 Task: Look for space in Apeldoorn, Netherlands from 5th June, 2023 to 16th June, 2023 for 2 adults in price range Rs.14000 to Rs.18000. Place can be entire place with 1  bedroom having 1 bed and 1 bathroom. Property type can be house, flat, guest house, hotel. Amenities needed are: washing machine. Booking option can be shelf check-in. Required host language is English.
Action: Mouse pressed left at (406, 98)
Screenshot: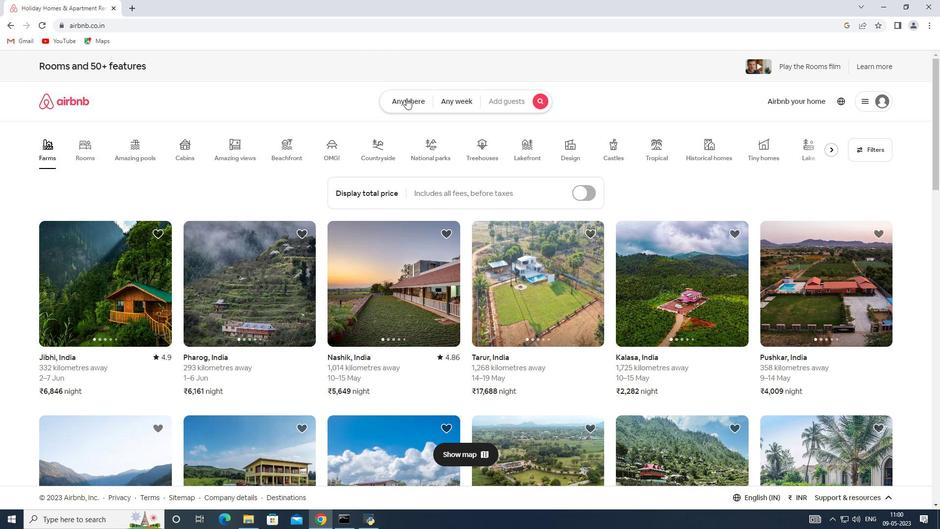 
Action: Mouse moved to (355, 143)
Screenshot: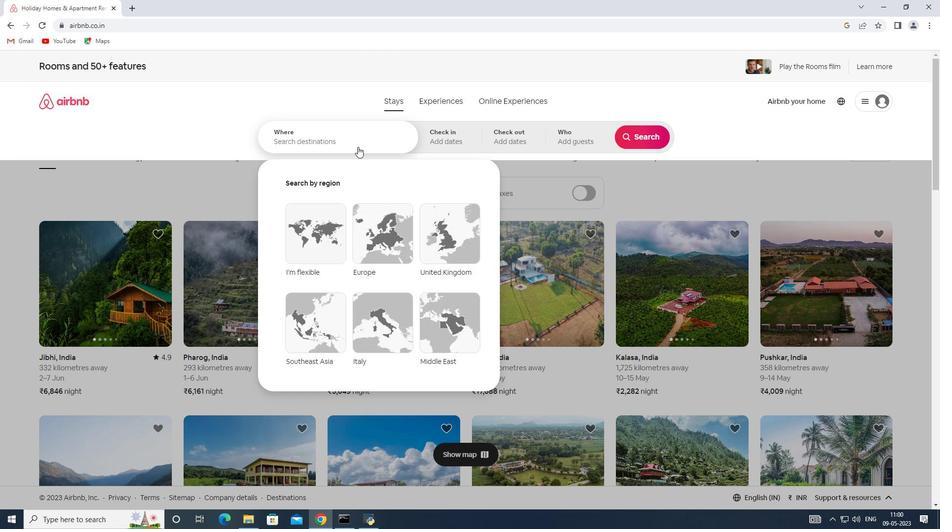 
Action: Mouse pressed left at (355, 143)
Screenshot: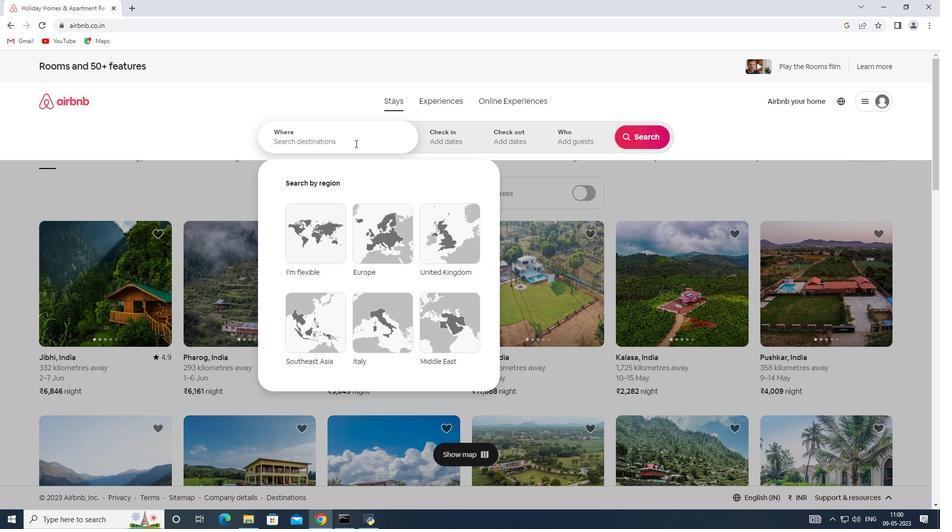 
Action: Key pressed <Key.shift>Apeldoorn,<Key.shift>Netherlands
Screenshot: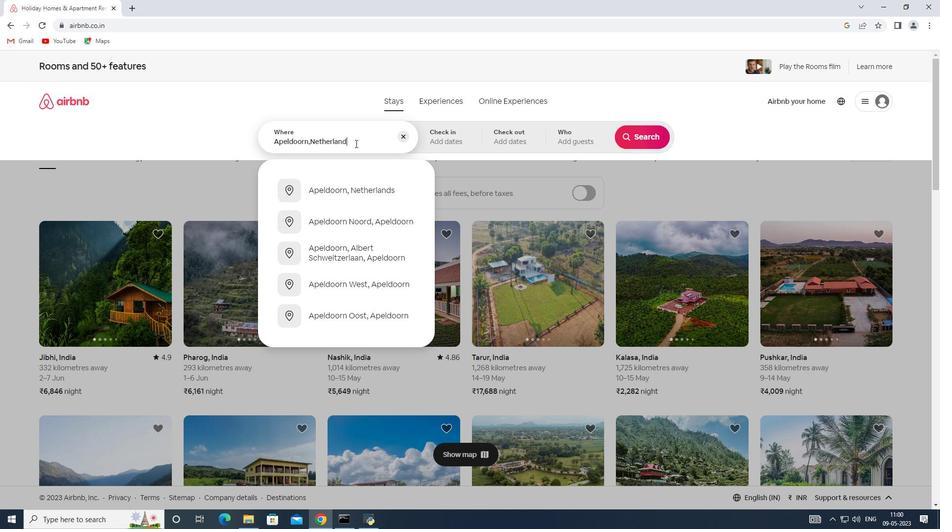 
Action: Mouse moved to (439, 131)
Screenshot: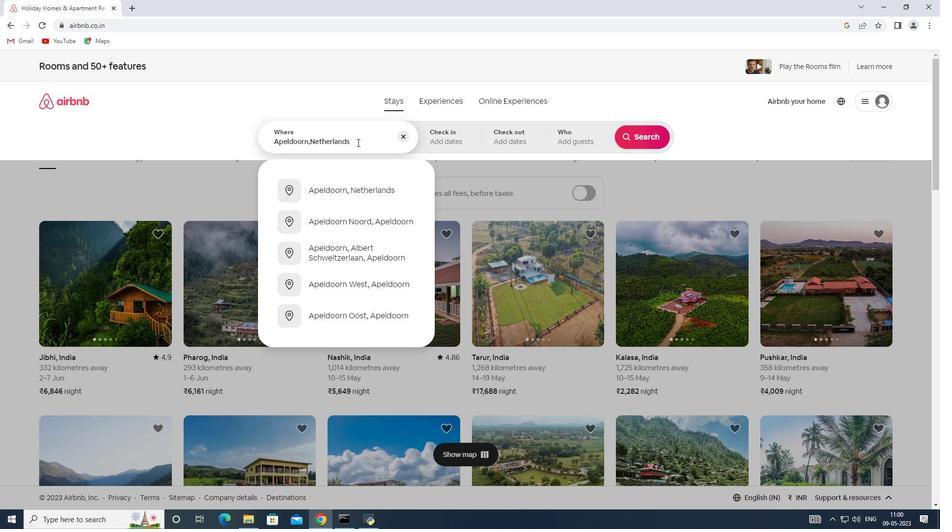 
Action: Mouse pressed left at (439, 131)
Screenshot: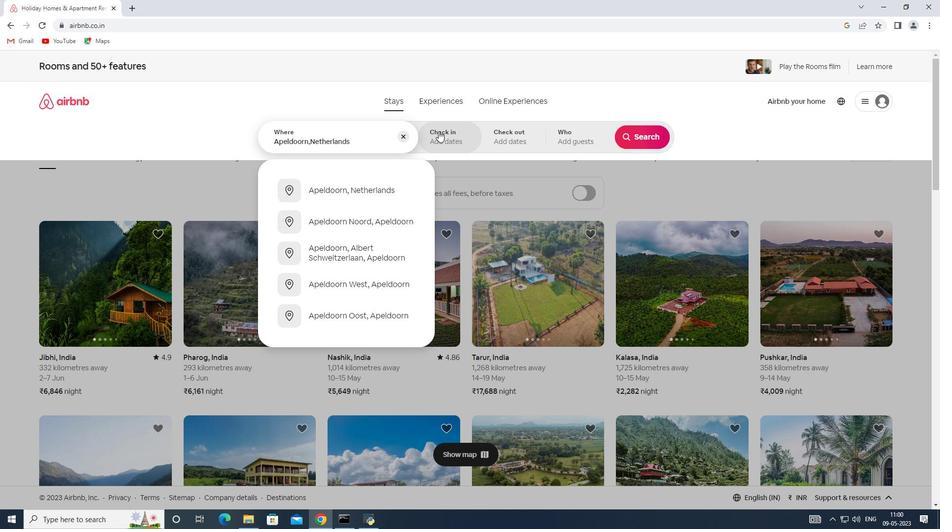 
Action: Mouse moved to (509, 282)
Screenshot: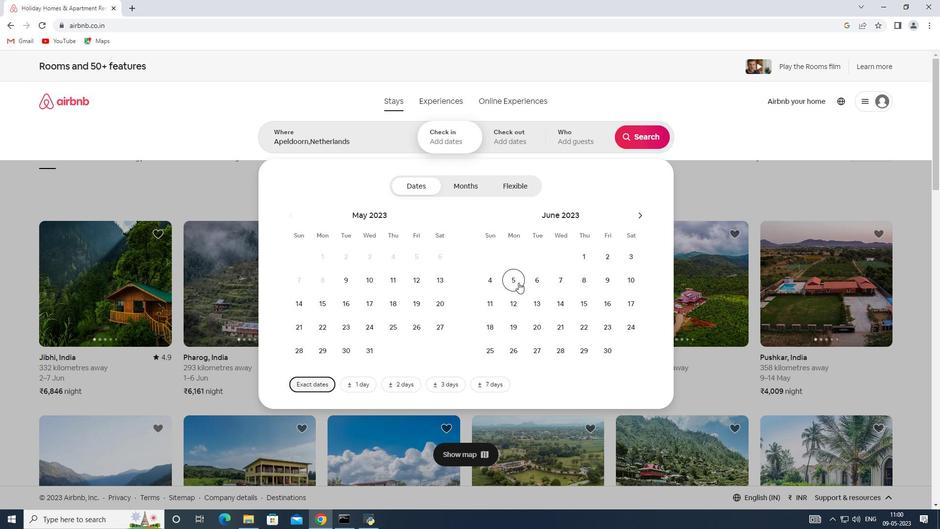 
Action: Mouse pressed left at (509, 282)
Screenshot: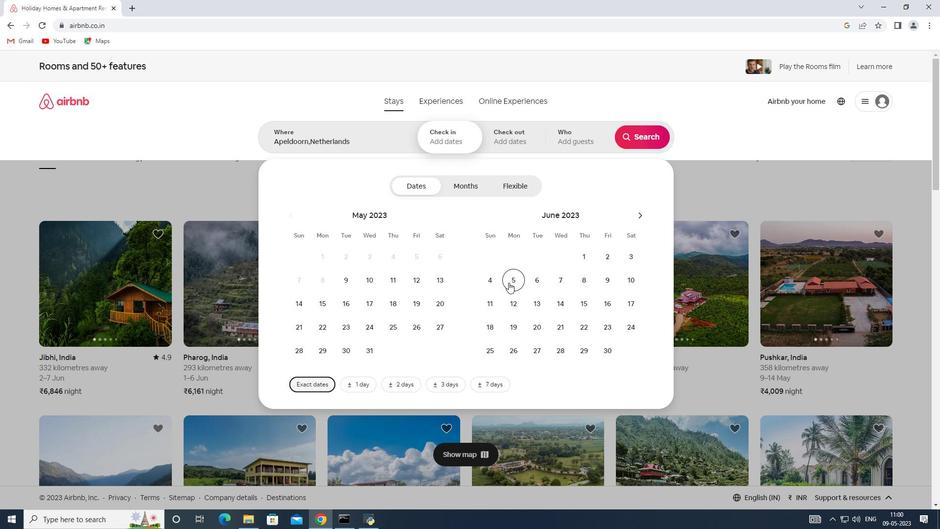 
Action: Mouse moved to (607, 301)
Screenshot: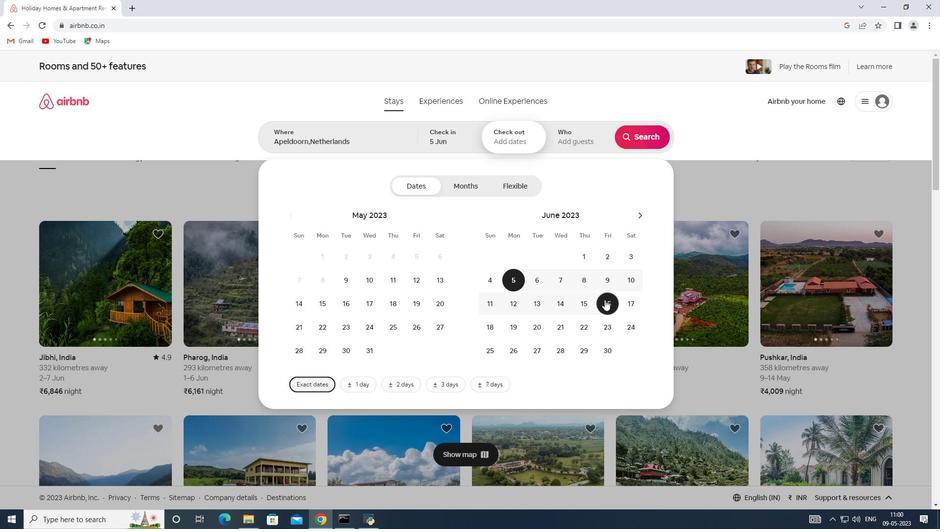 
Action: Mouse pressed left at (607, 301)
Screenshot: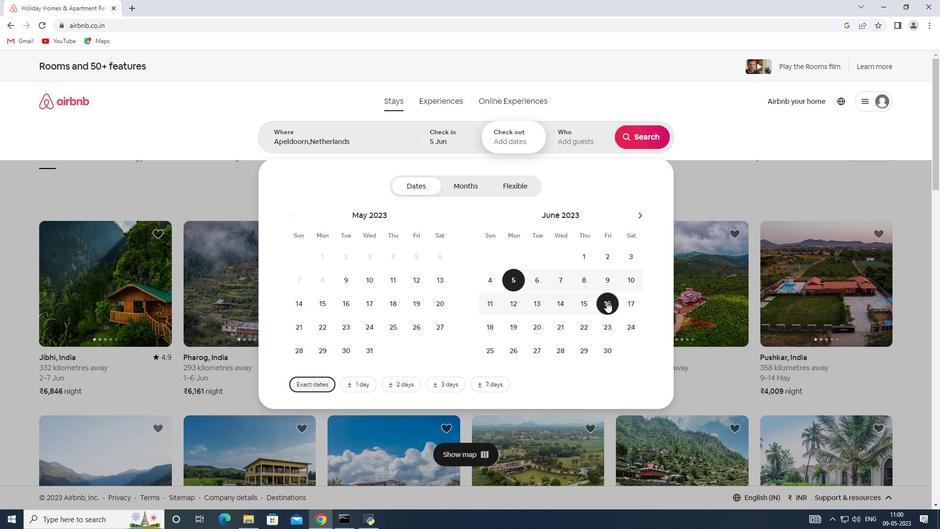
Action: Mouse moved to (586, 140)
Screenshot: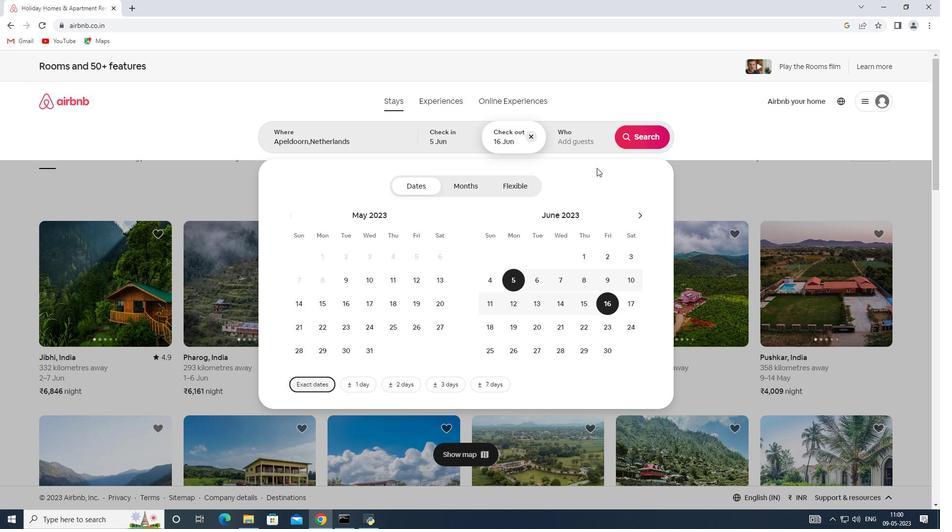 
Action: Mouse pressed left at (586, 140)
Screenshot: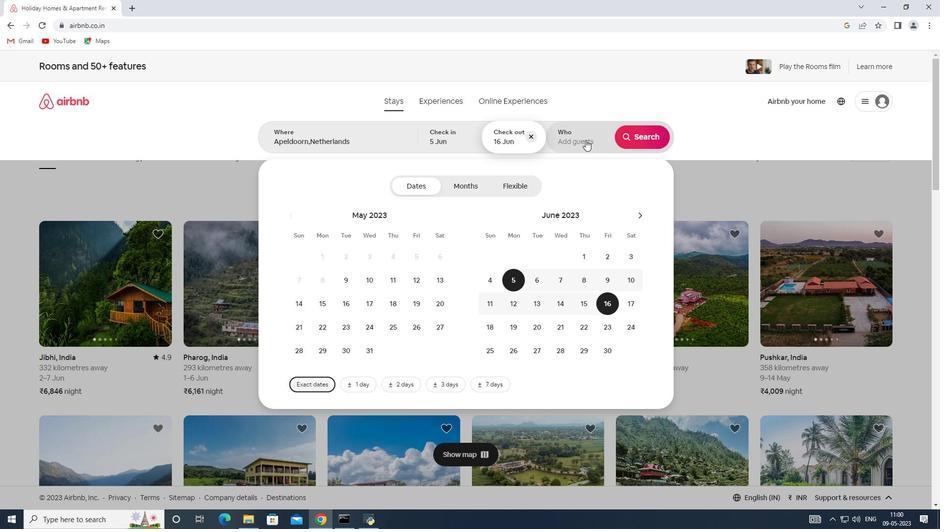 
Action: Mouse moved to (647, 185)
Screenshot: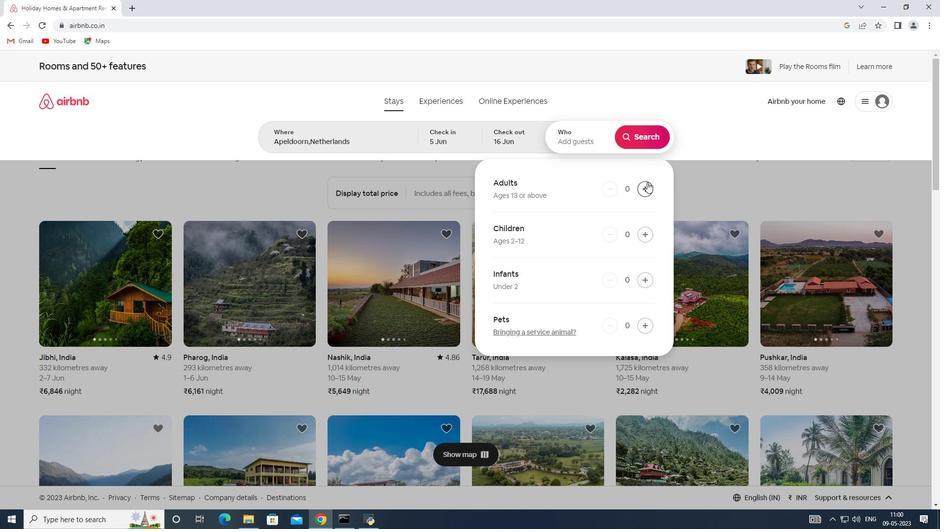 
Action: Mouse pressed left at (647, 185)
Screenshot: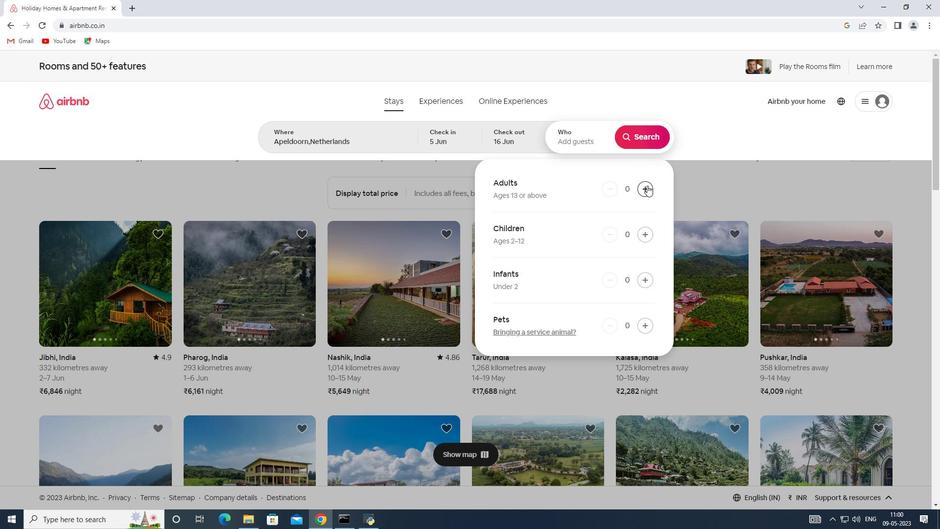
Action: Mouse pressed left at (647, 185)
Screenshot: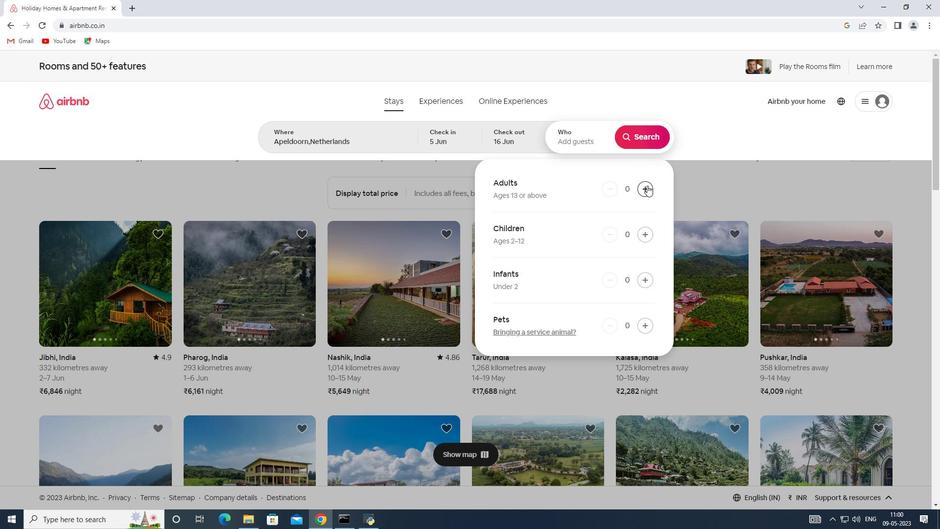 
Action: Mouse moved to (638, 137)
Screenshot: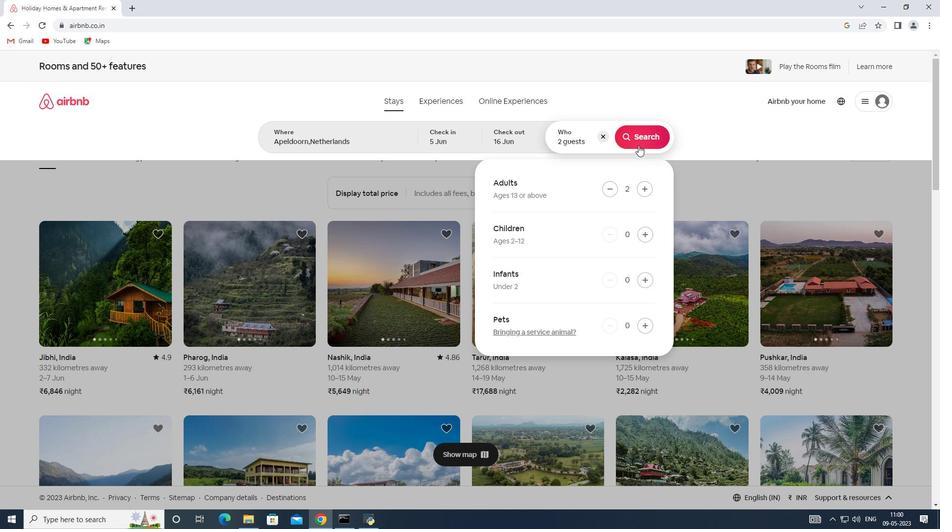 
Action: Mouse pressed left at (638, 137)
Screenshot: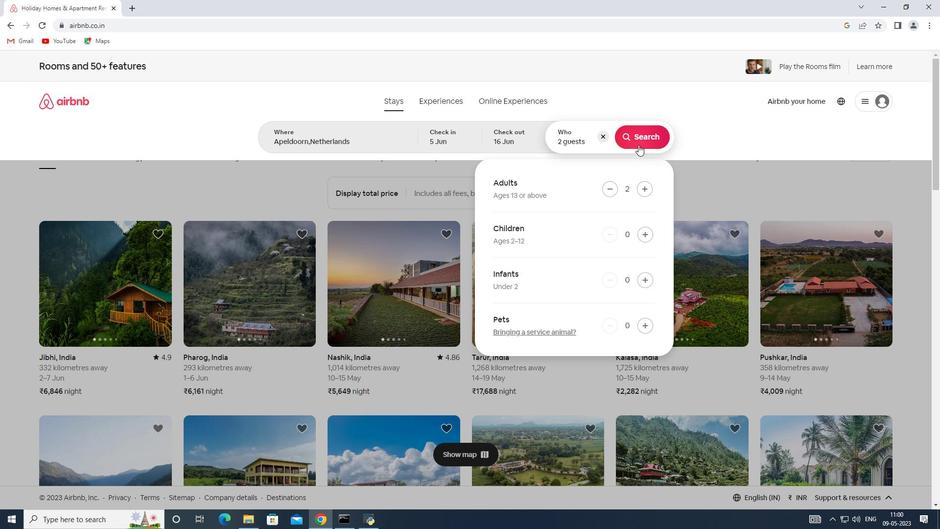 
Action: Mouse moved to (887, 111)
Screenshot: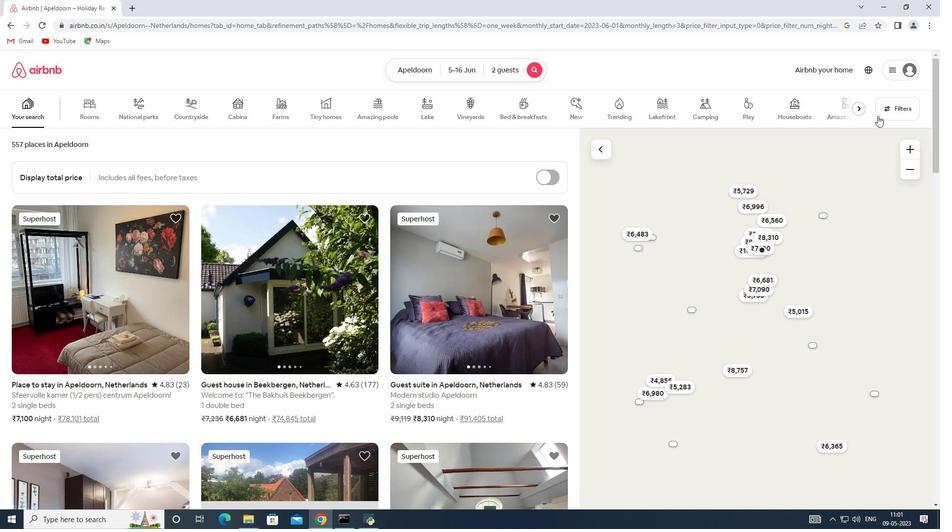 
Action: Mouse pressed left at (887, 111)
Screenshot: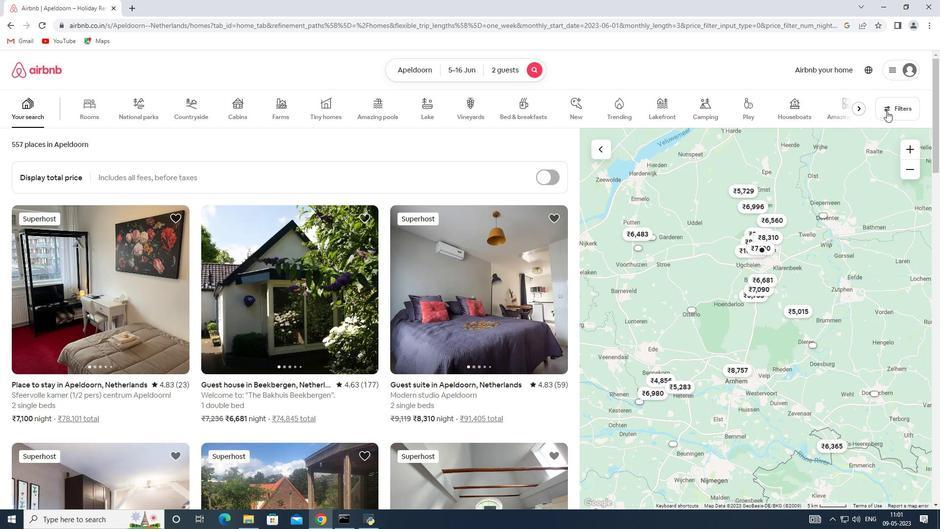 
Action: Mouse moved to (335, 352)
Screenshot: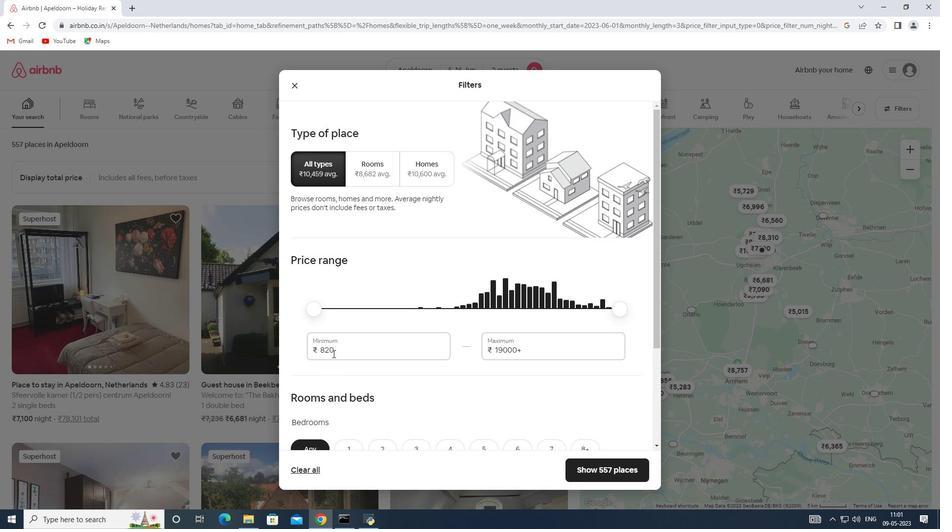 
Action: Mouse pressed left at (335, 352)
Screenshot: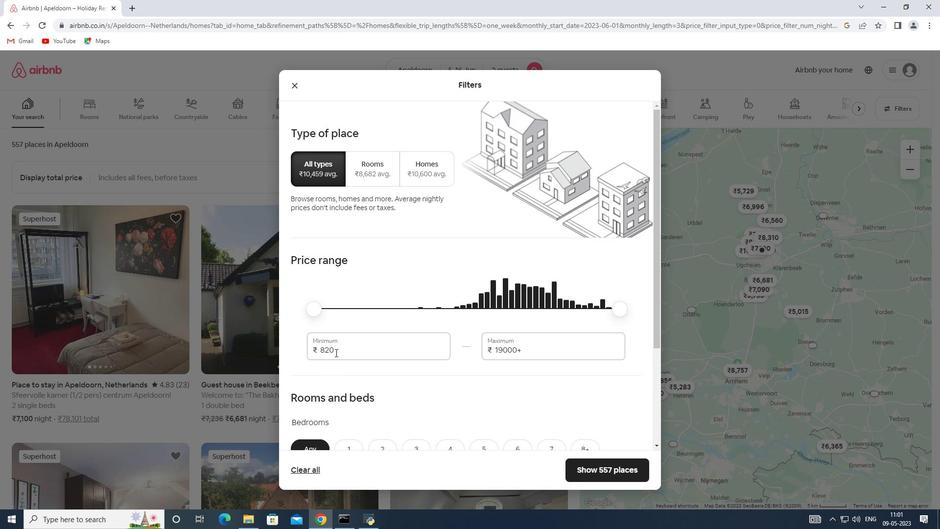 
Action: Mouse moved to (319, 350)
Screenshot: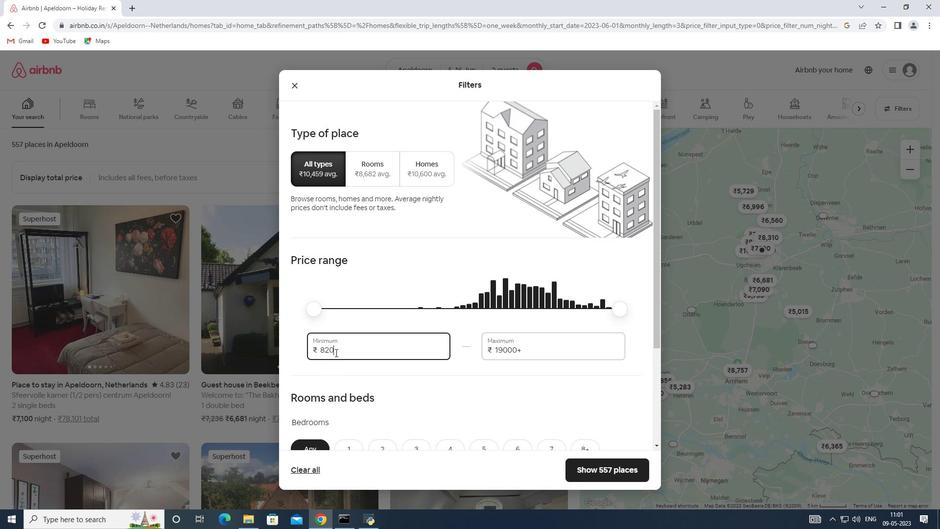 
Action: Key pressed 149<Key.backspace>000
Screenshot: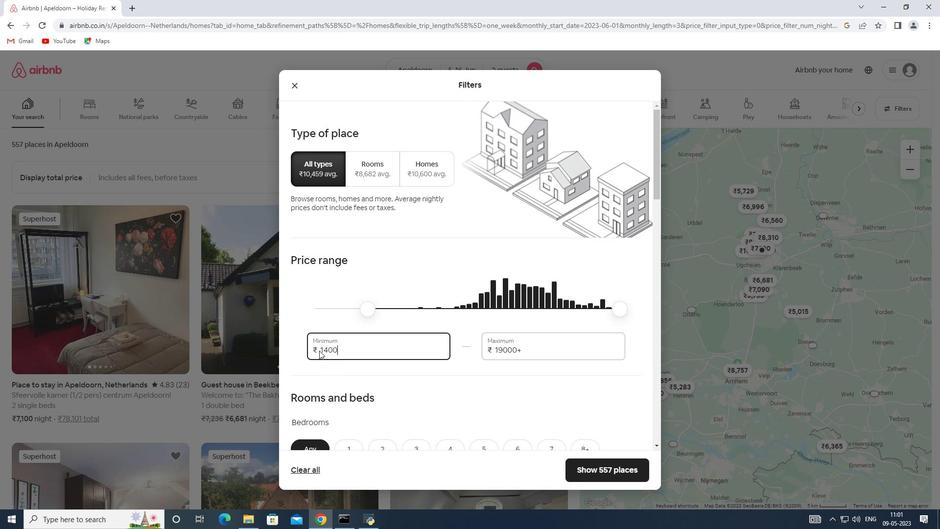 
Action: Mouse moved to (525, 351)
Screenshot: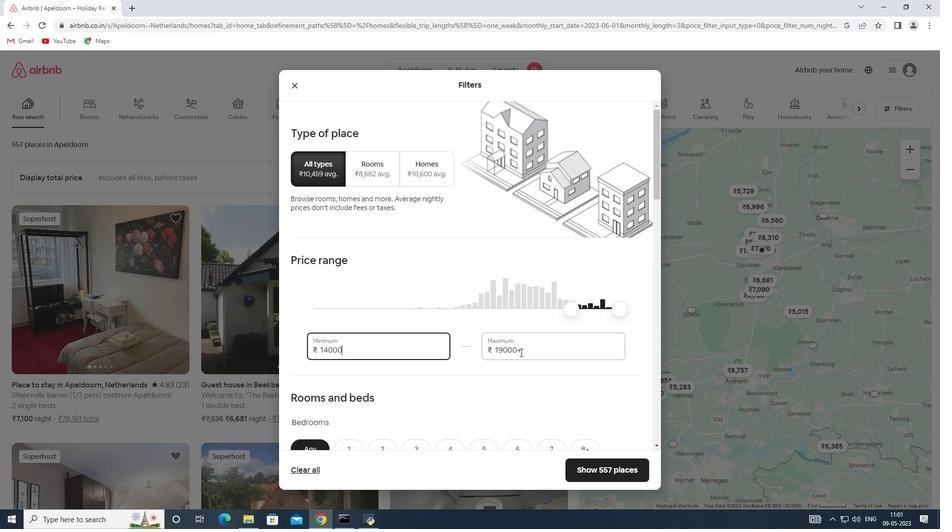 
Action: Mouse pressed left at (525, 351)
Screenshot: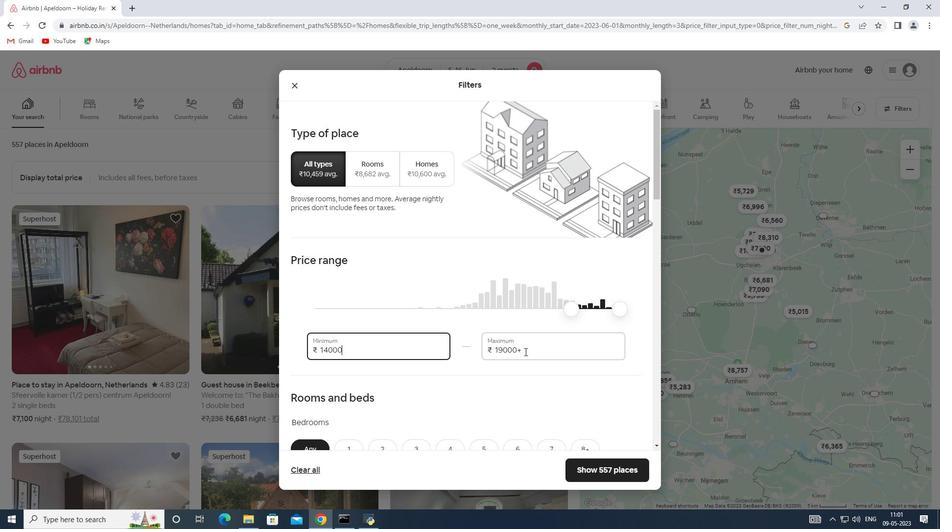 
Action: Mouse moved to (468, 351)
Screenshot: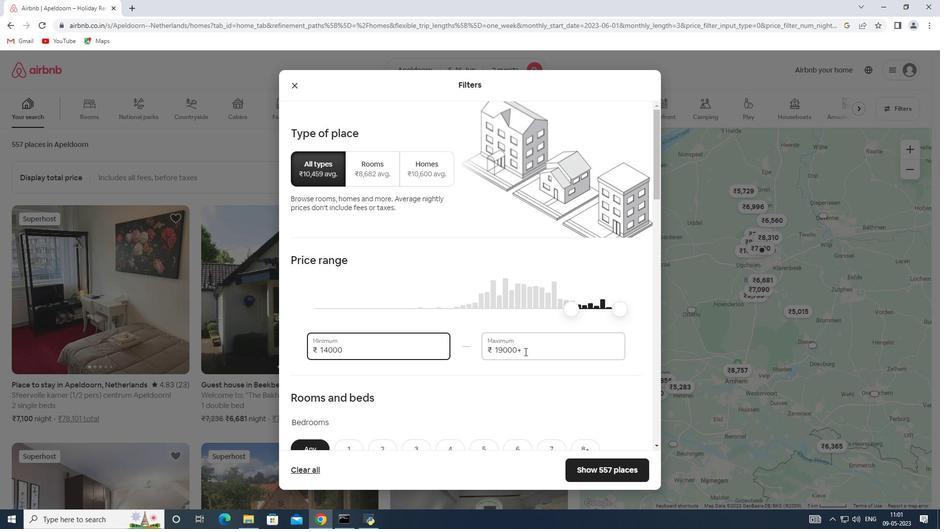 
Action: Key pressed 18000
Screenshot: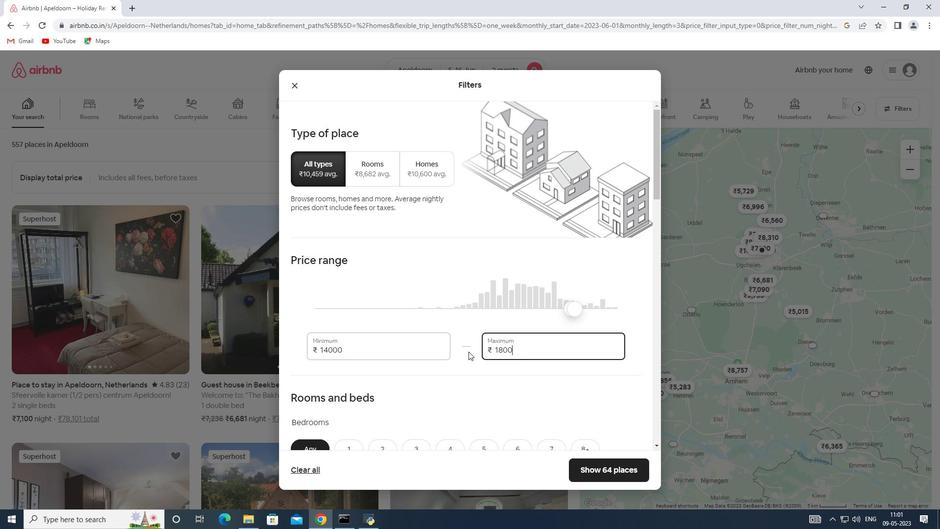 
Action: Mouse scrolled (468, 351) with delta (0, 0)
Screenshot: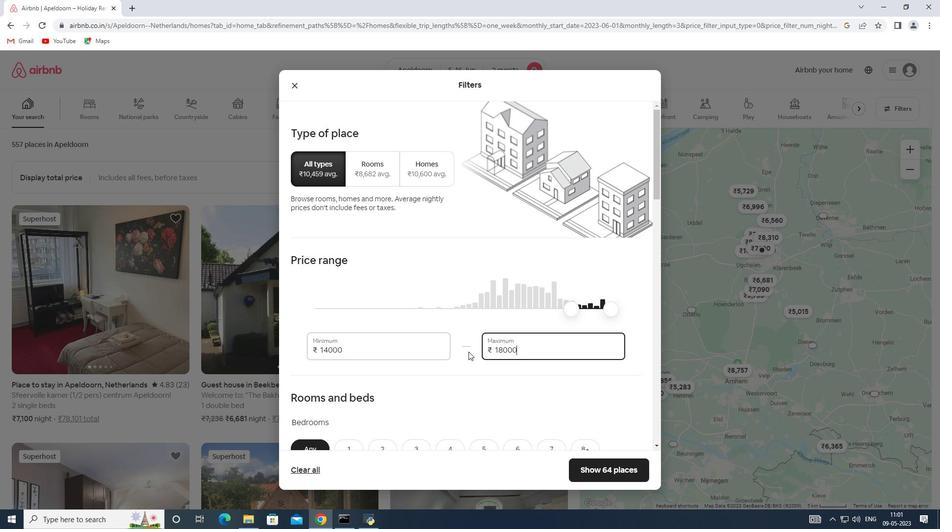 
Action: Mouse scrolled (468, 351) with delta (0, 0)
Screenshot: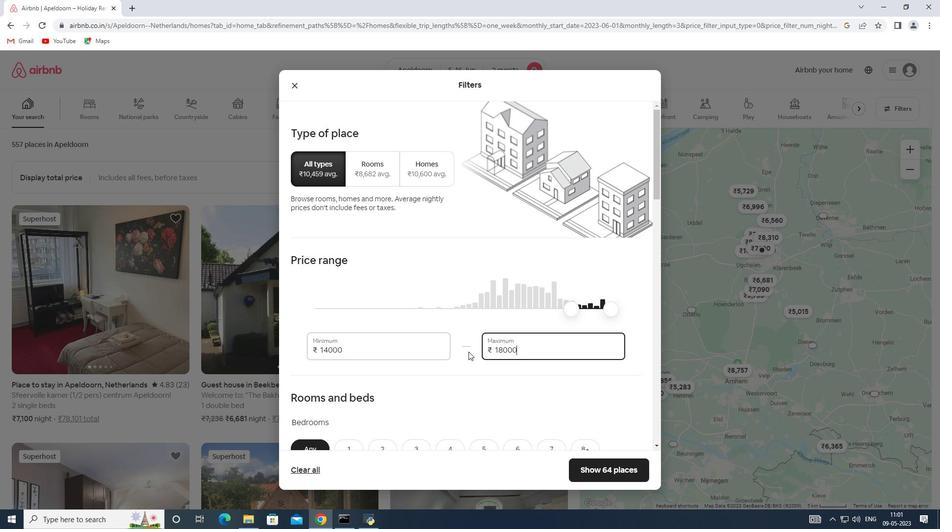 
Action: Mouse scrolled (468, 351) with delta (0, 0)
Screenshot: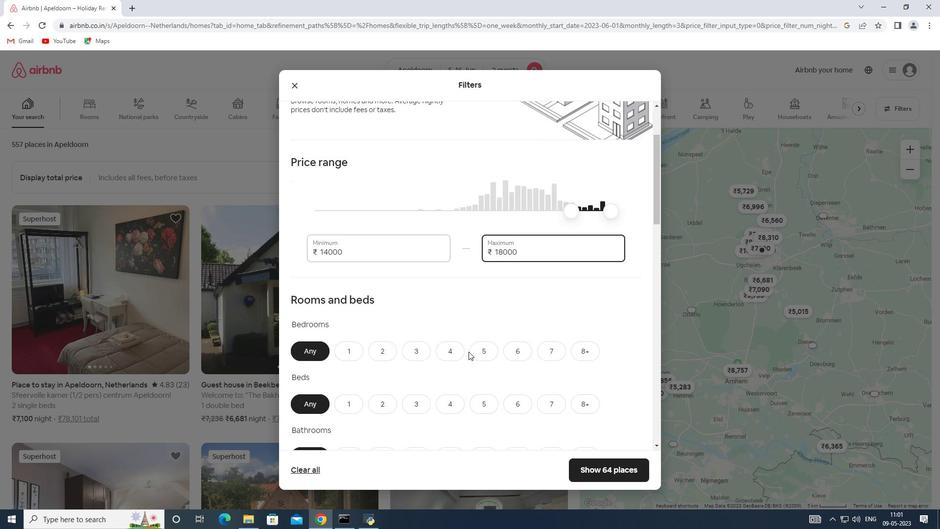 
Action: Mouse scrolled (468, 351) with delta (0, 0)
Screenshot: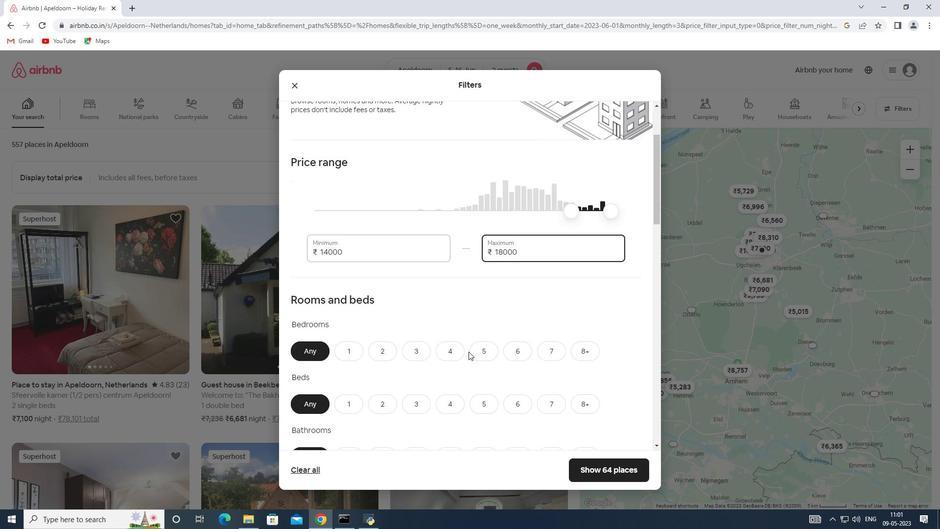 
Action: Mouse moved to (343, 244)
Screenshot: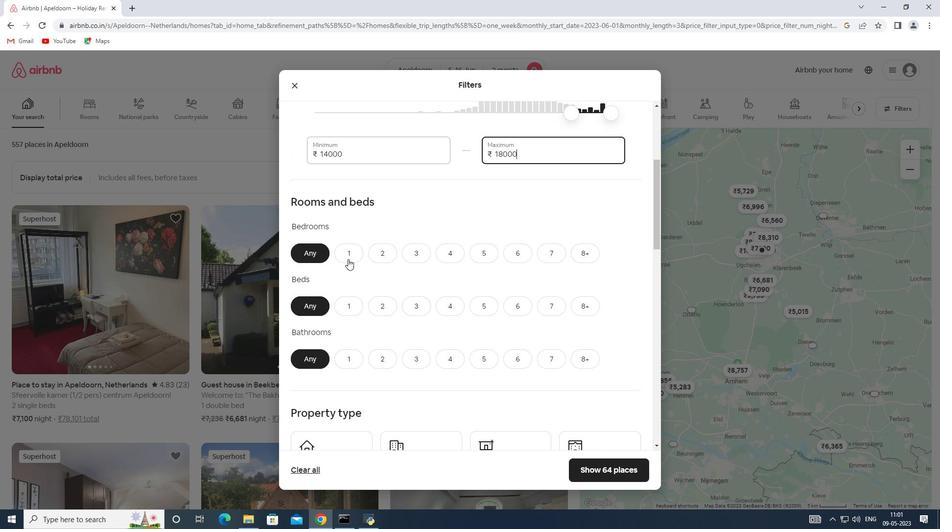 
Action: Mouse pressed left at (343, 244)
Screenshot: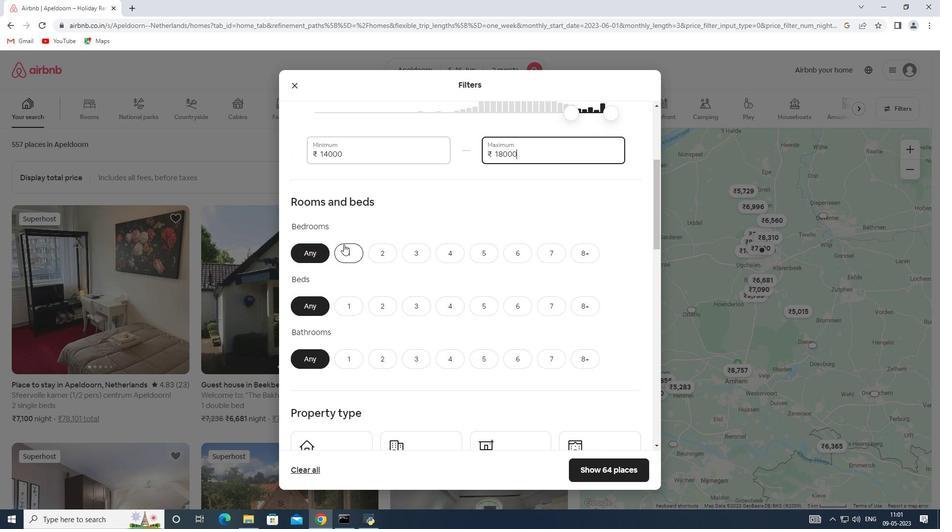 
Action: Mouse moved to (346, 302)
Screenshot: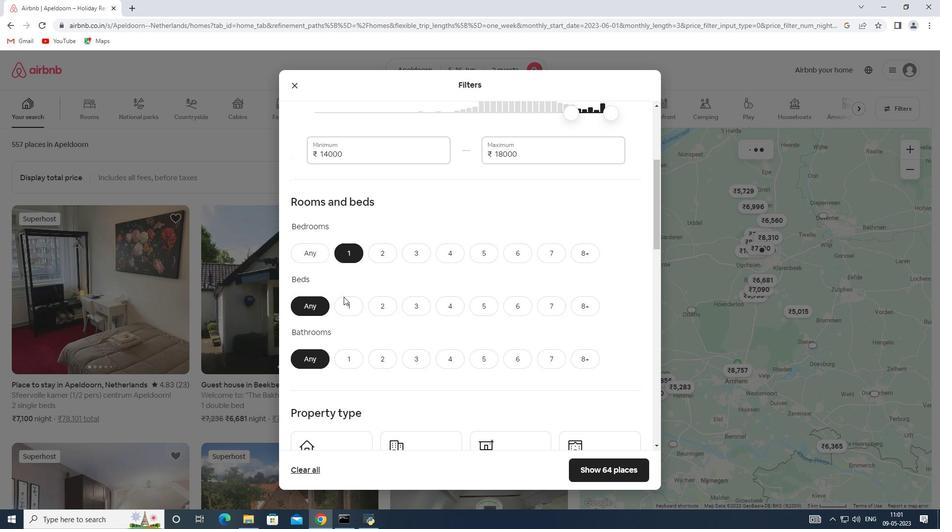 
Action: Mouse pressed left at (346, 302)
Screenshot: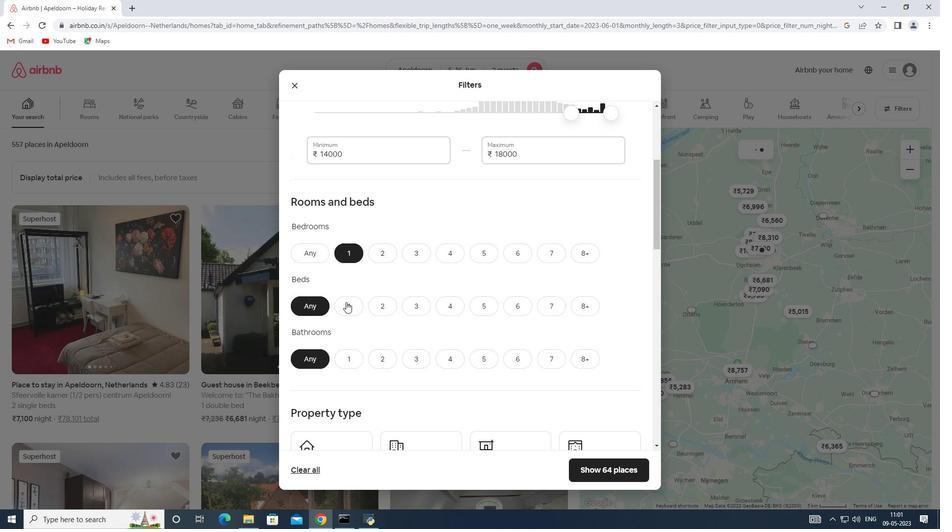 
Action: Mouse moved to (351, 358)
Screenshot: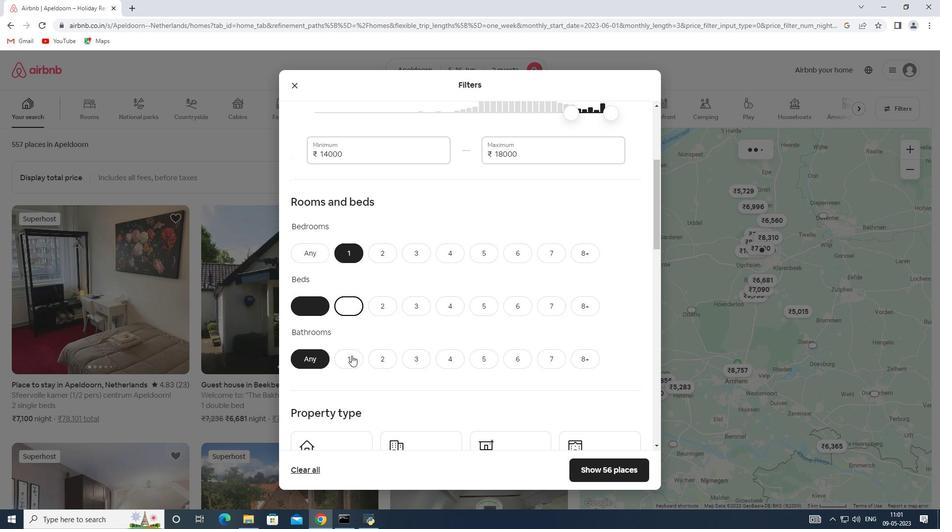 
Action: Mouse pressed left at (351, 358)
Screenshot: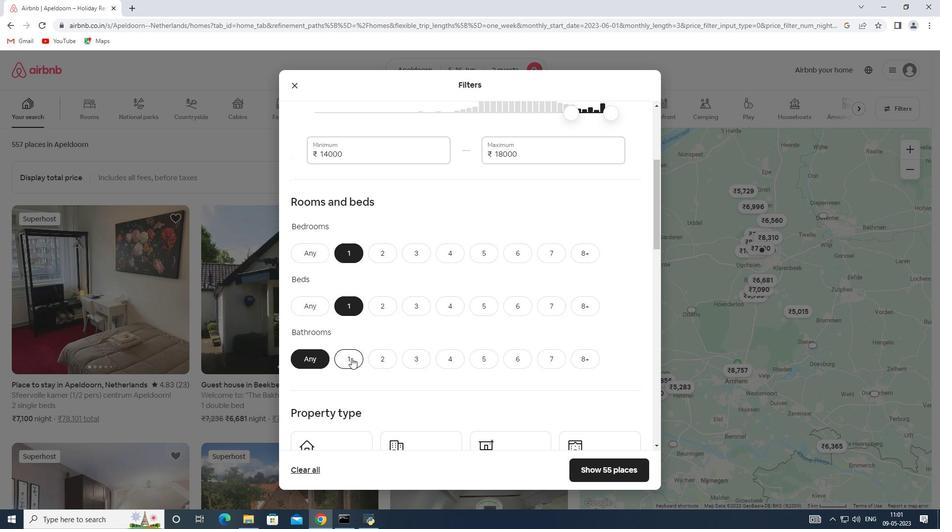 
Action: Mouse moved to (381, 300)
Screenshot: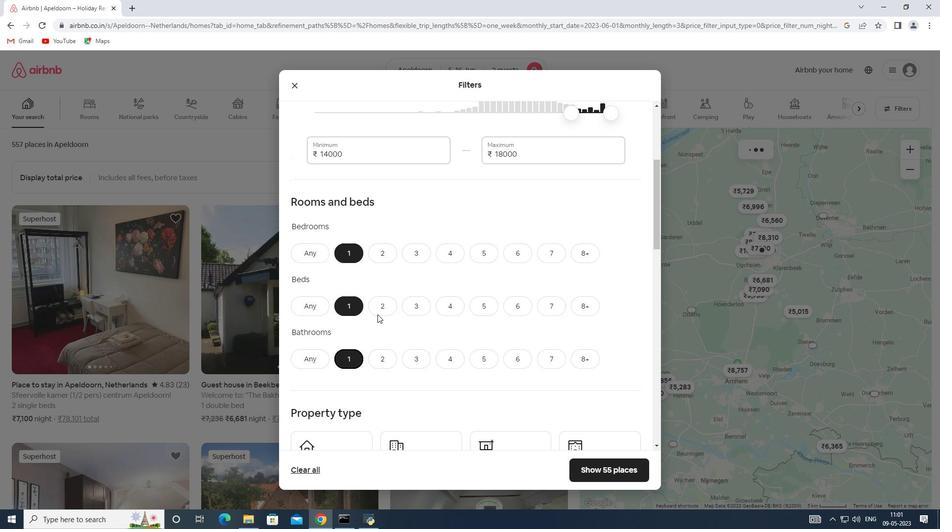 
Action: Mouse scrolled (381, 299) with delta (0, 0)
Screenshot: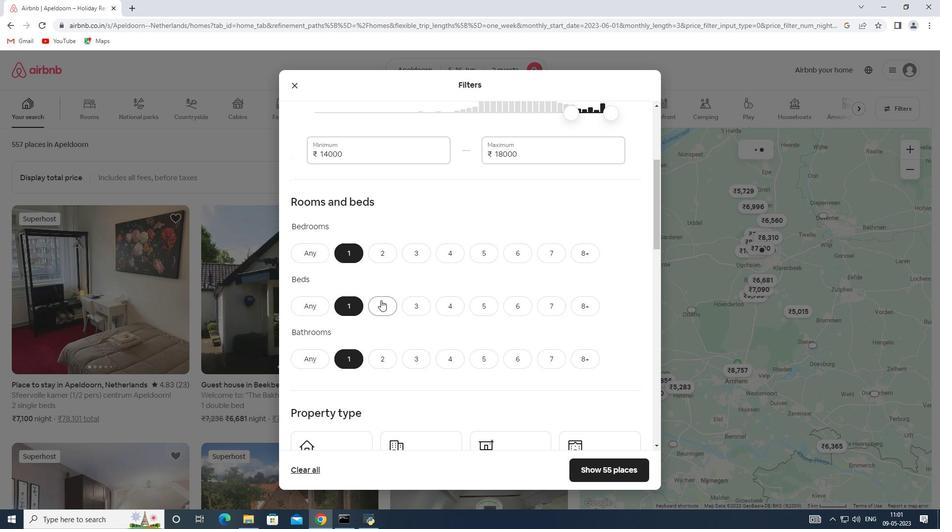 
Action: Mouse scrolled (381, 299) with delta (0, 0)
Screenshot: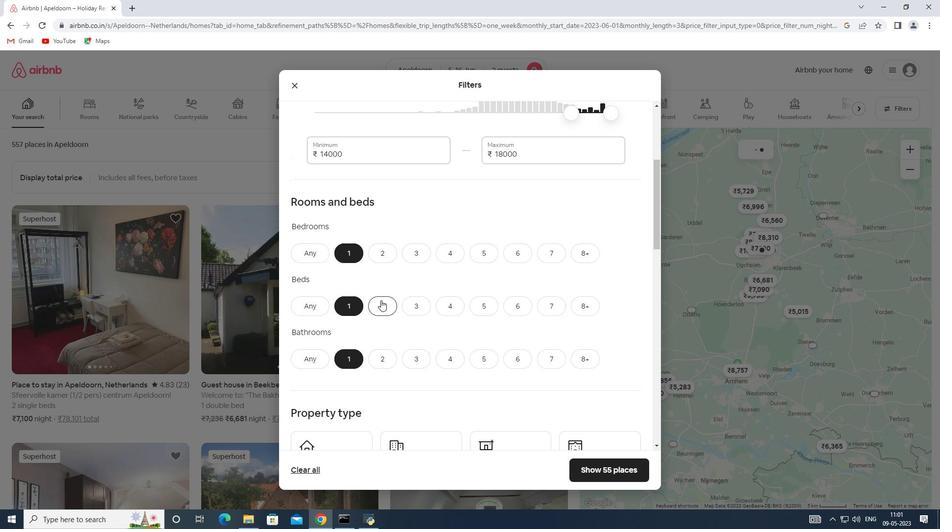 
Action: Mouse scrolled (381, 299) with delta (0, 0)
Screenshot: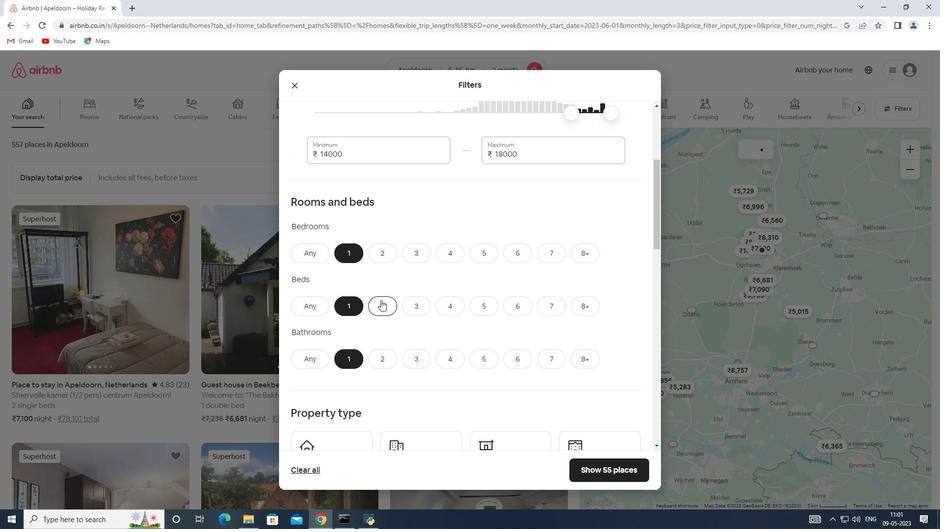 
Action: Mouse moved to (381, 299)
Screenshot: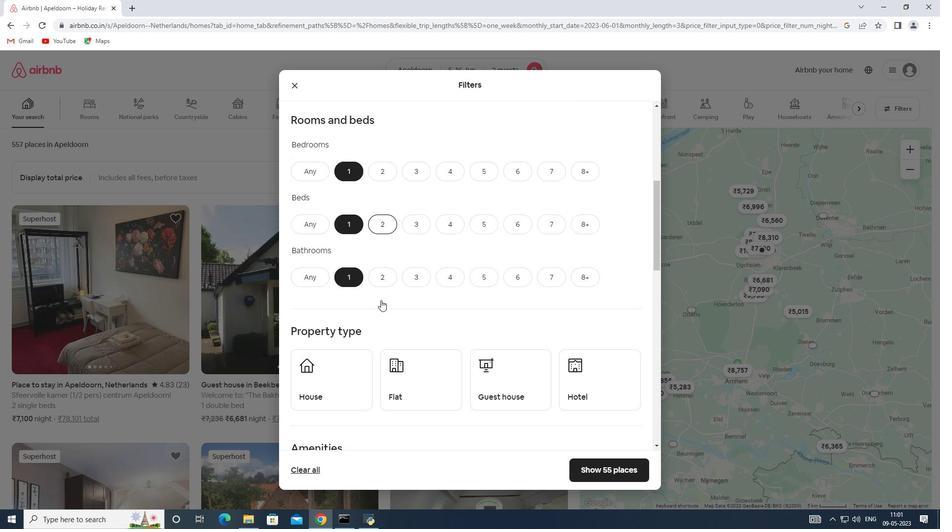 
Action: Mouse scrolled (381, 299) with delta (0, 0)
Screenshot: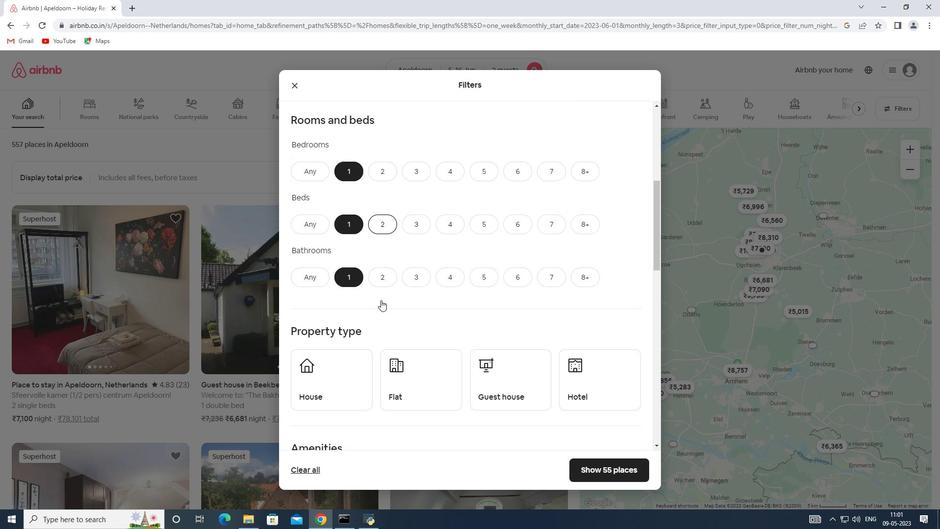 
Action: Mouse scrolled (381, 299) with delta (0, 0)
Screenshot: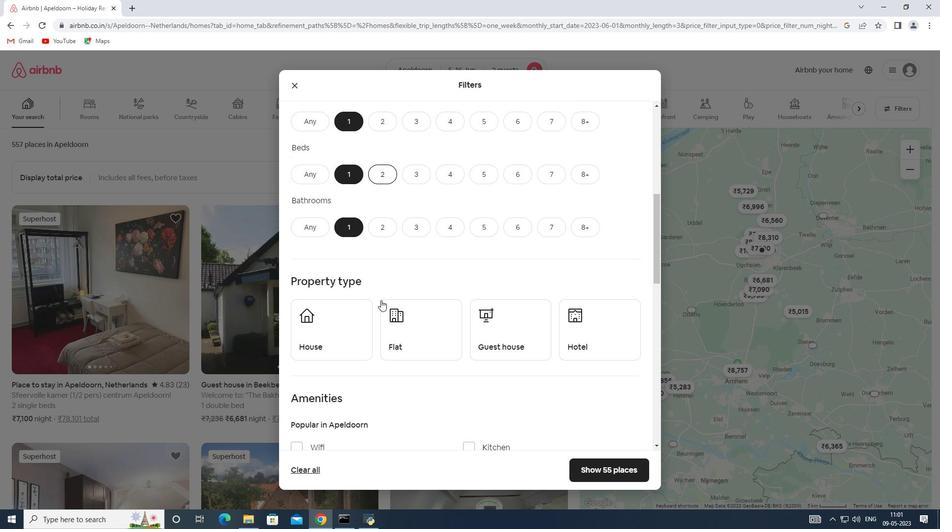 
Action: Mouse moved to (339, 234)
Screenshot: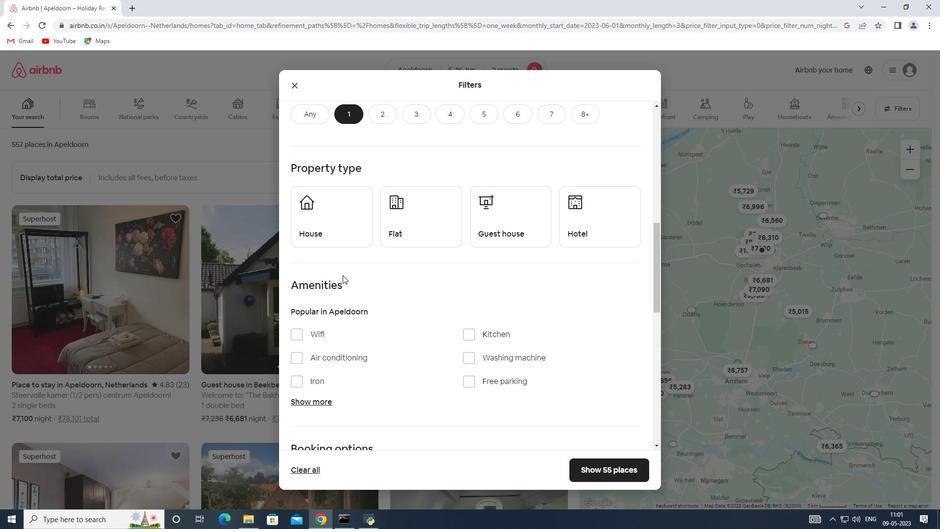 
Action: Mouse pressed left at (339, 234)
Screenshot: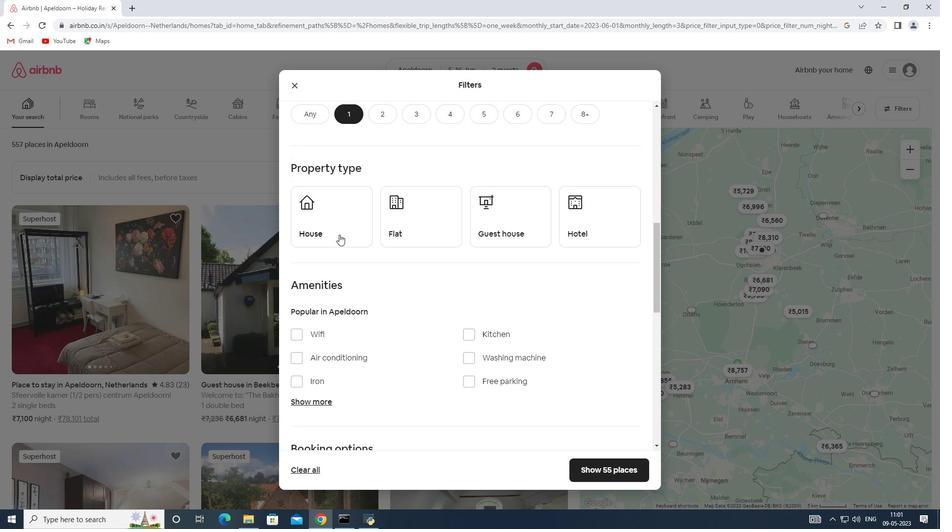 
Action: Mouse moved to (409, 231)
Screenshot: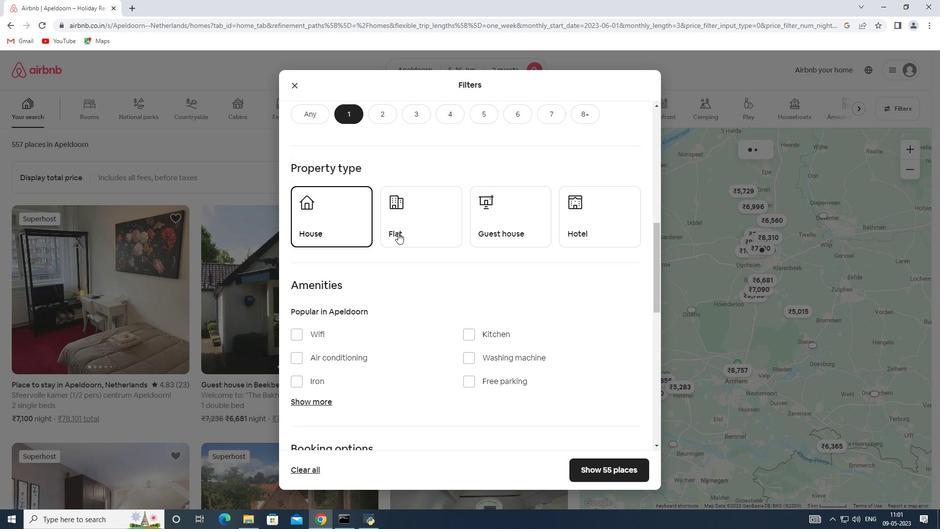 
Action: Mouse pressed left at (409, 231)
Screenshot: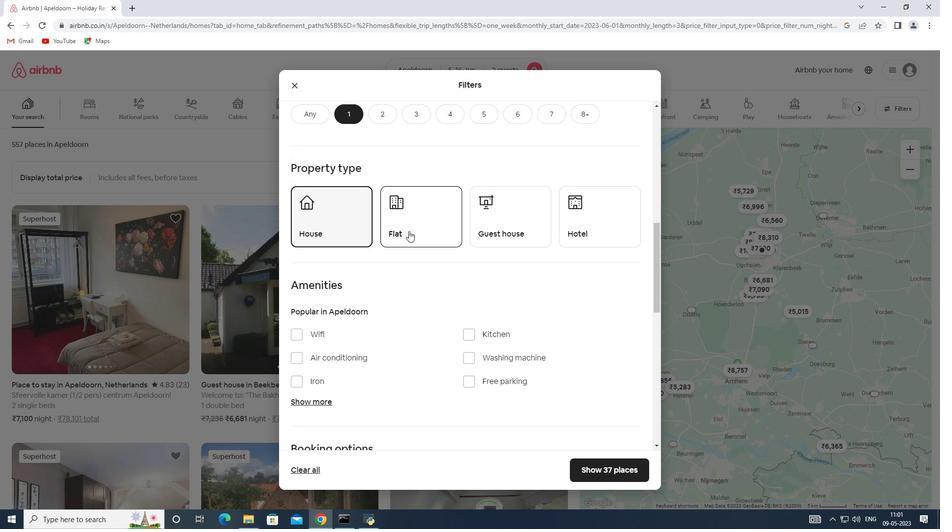 
Action: Mouse moved to (481, 217)
Screenshot: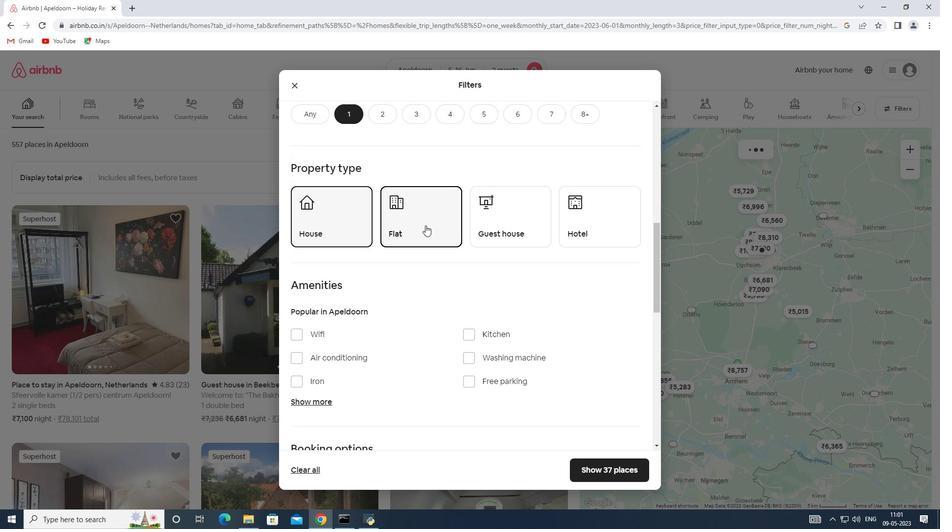 
Action: Mouse pressed left at (481, 217)
Screenshot: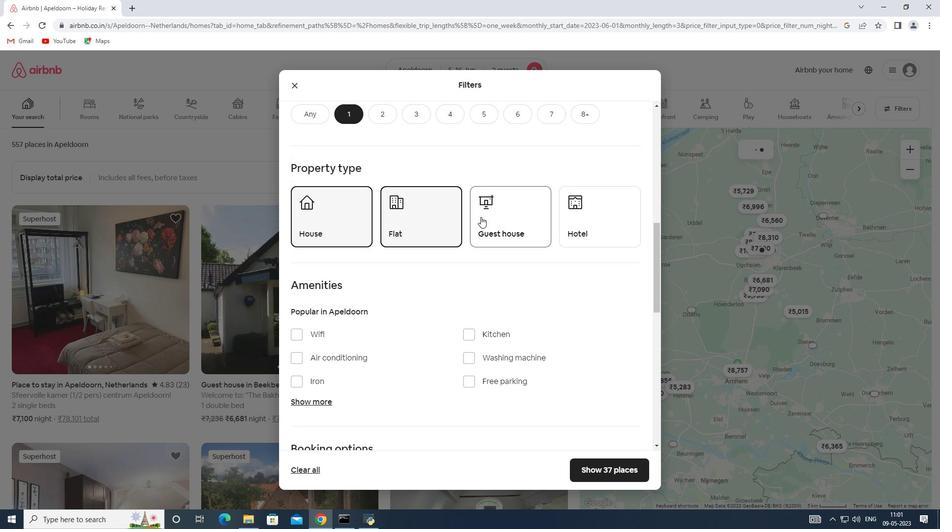 
Action: Mouse moved to (586, 221)
Screenshot: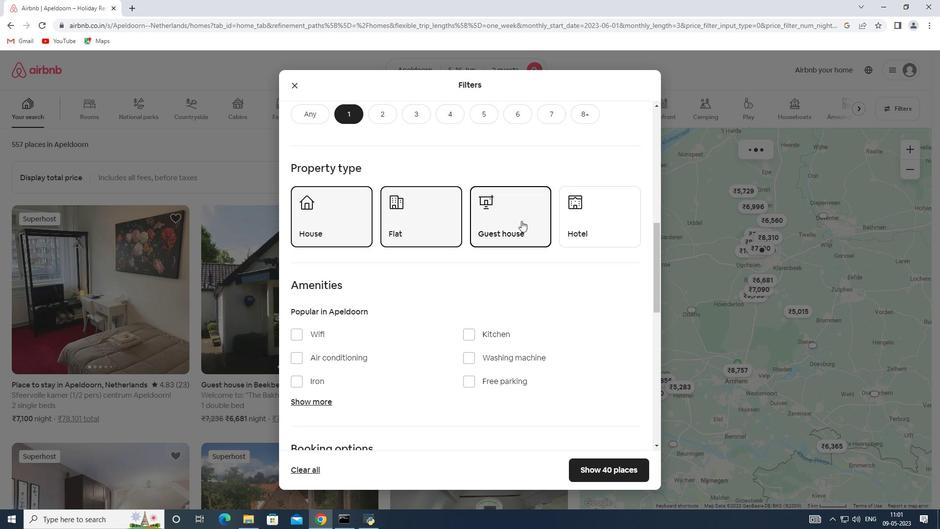 
Action: Mouse pressed left at (586, 221)
Screenshot: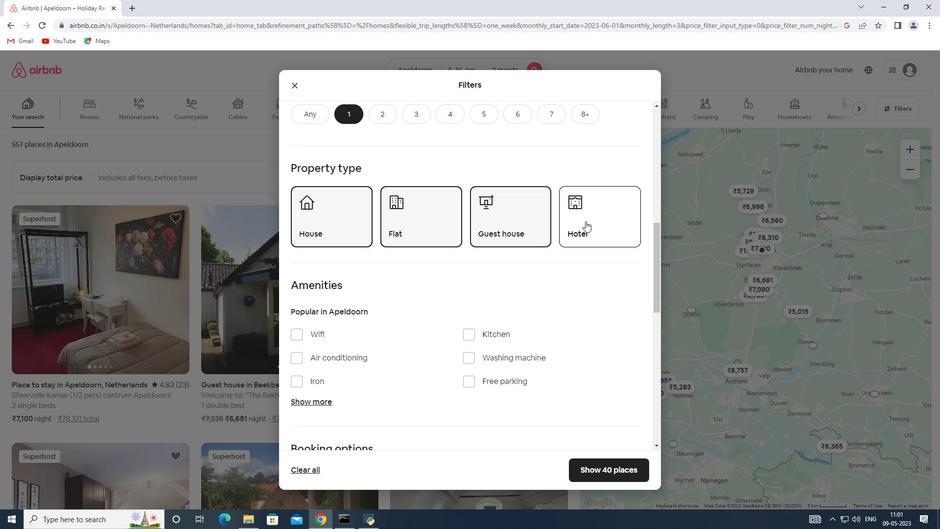 
Action: Mouse moved to (453, 272)
Screenshot: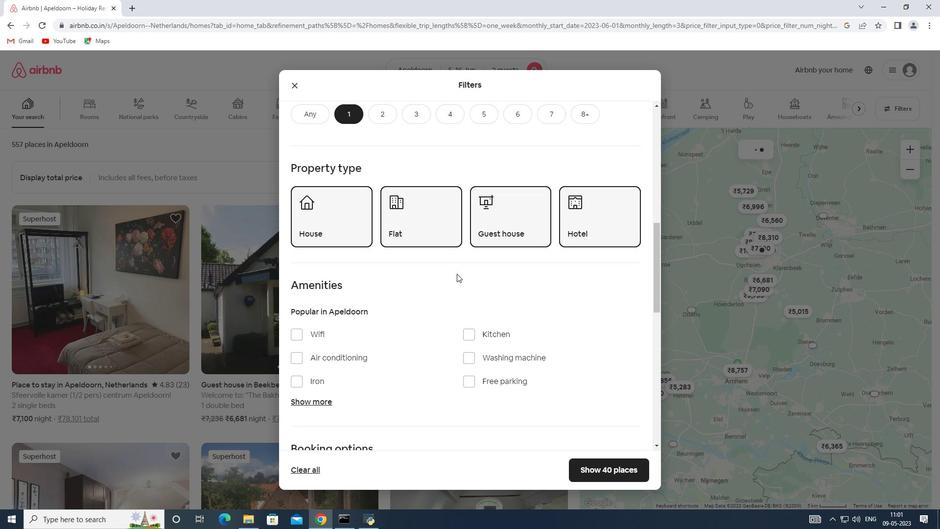 
Action: Mouse scrolled (453, 272) with delta (0, 0)
Screenshot: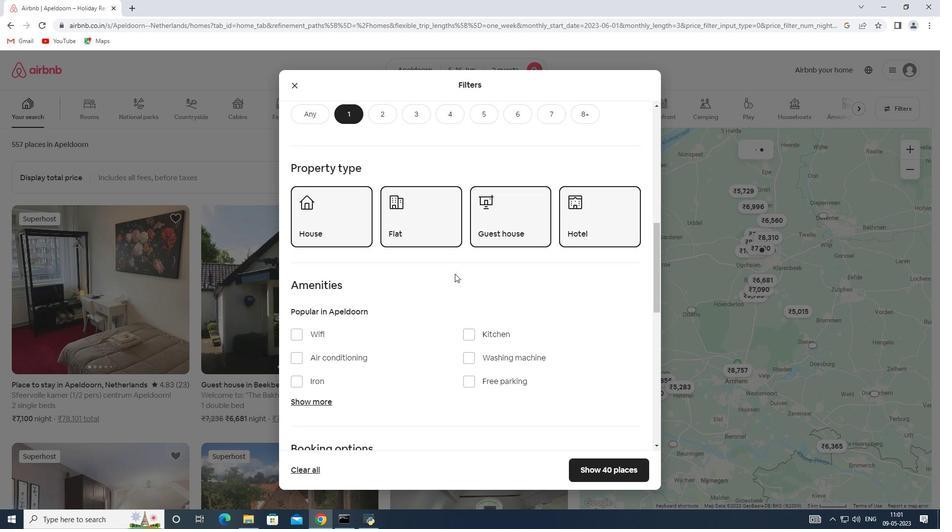 
Action: Mouse scrolled (453, 272) with delta (0, 0)
Screenshot: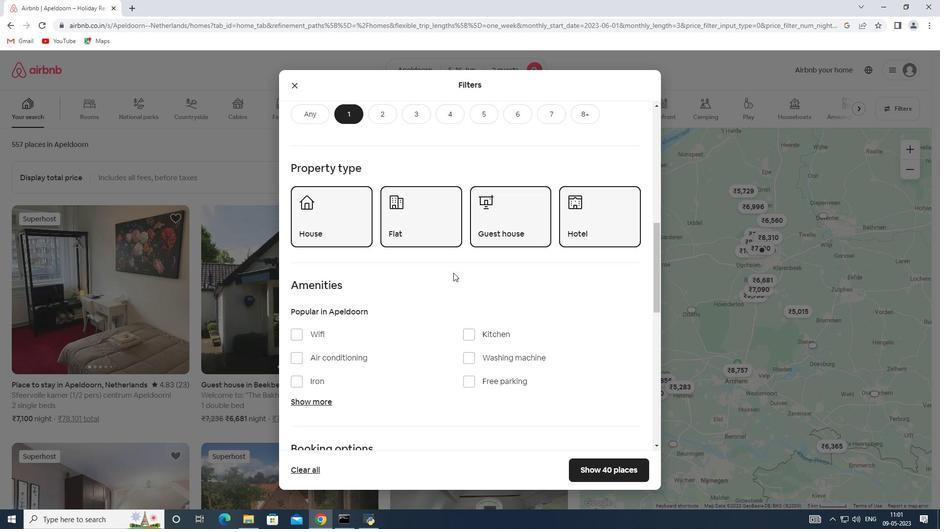 
Action: Mouse moved to (453, 272)
Screenshot: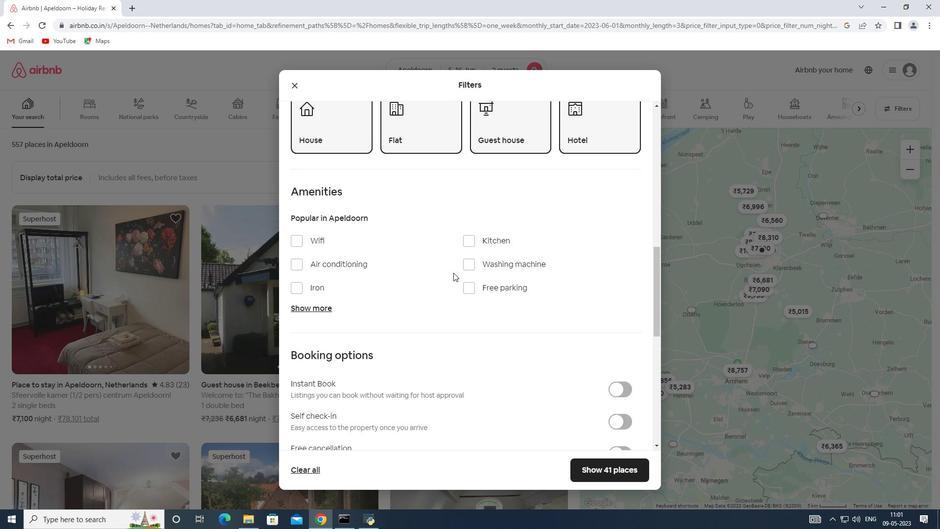 
Action: Mouse scrolled (453, 272) with delta (0, 0)
Screenshot: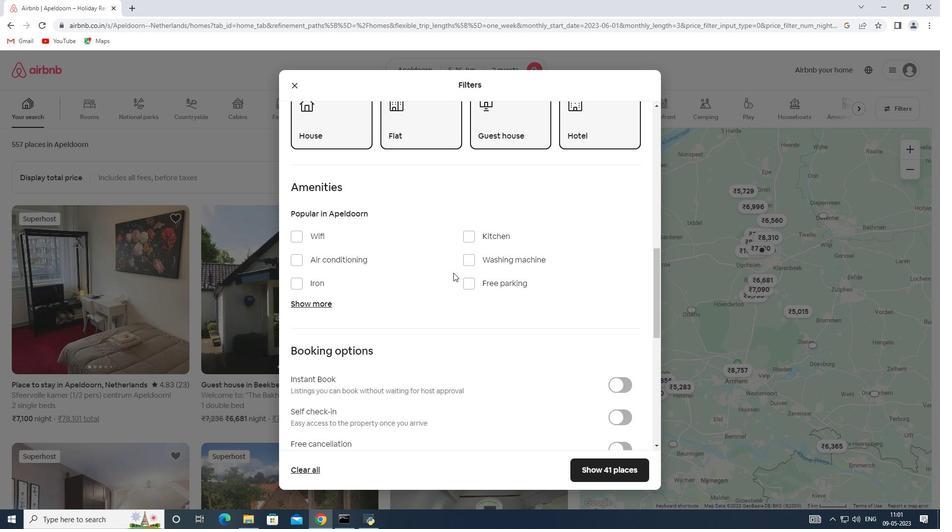 
Action: Mouse moved to (329, 256)
Screenshot: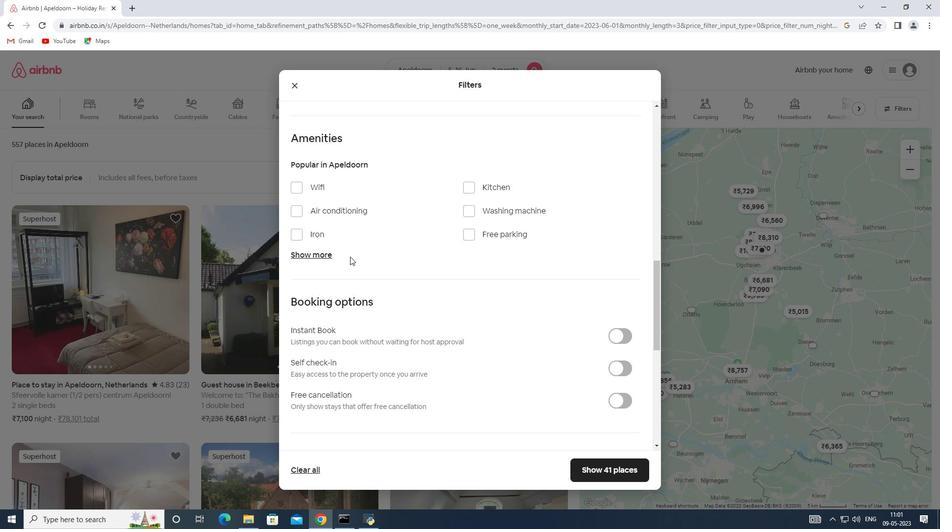 
Action: Mouse pressed left at (329, 256)
Screenshot: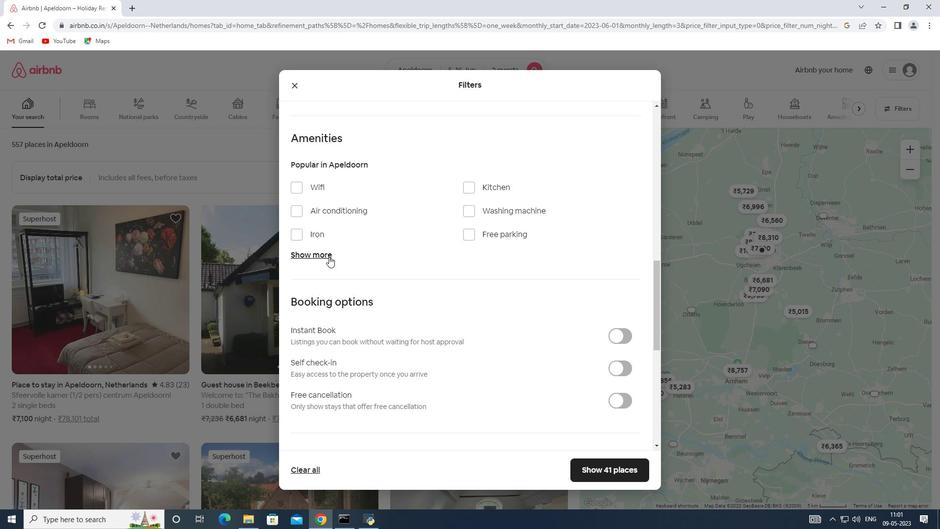 
Action: Mouse moved to (467, 213)
Screenshot: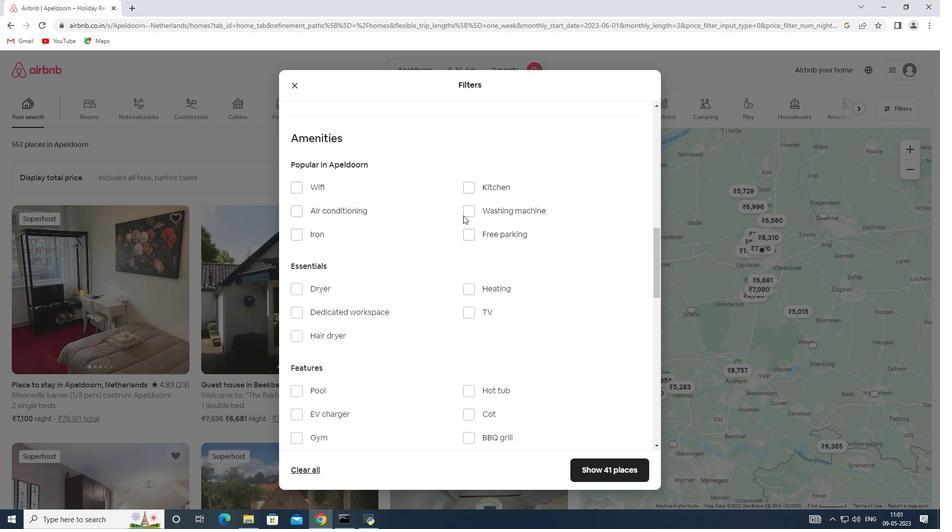 
Action: Mouse pressed left at (467, 213)
Screenshot: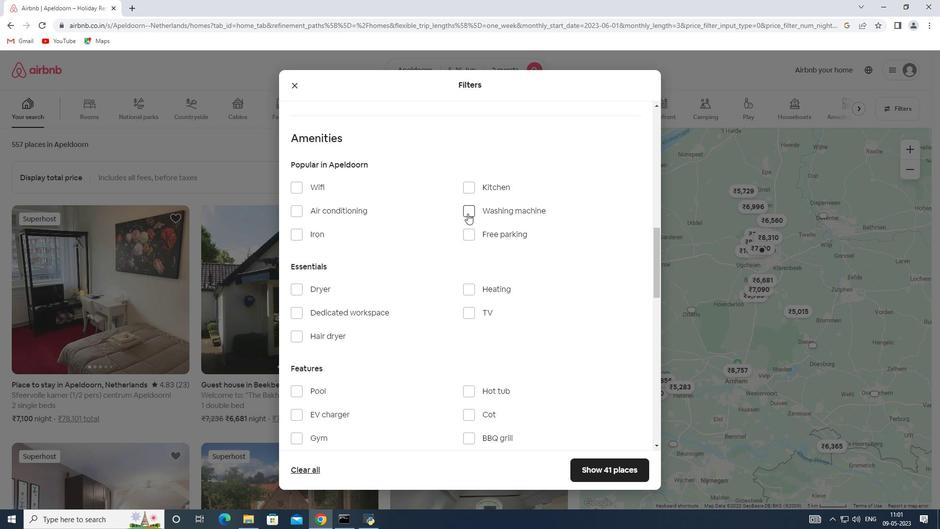 
Action: Mouse moved to (387, 263)
Screenshot: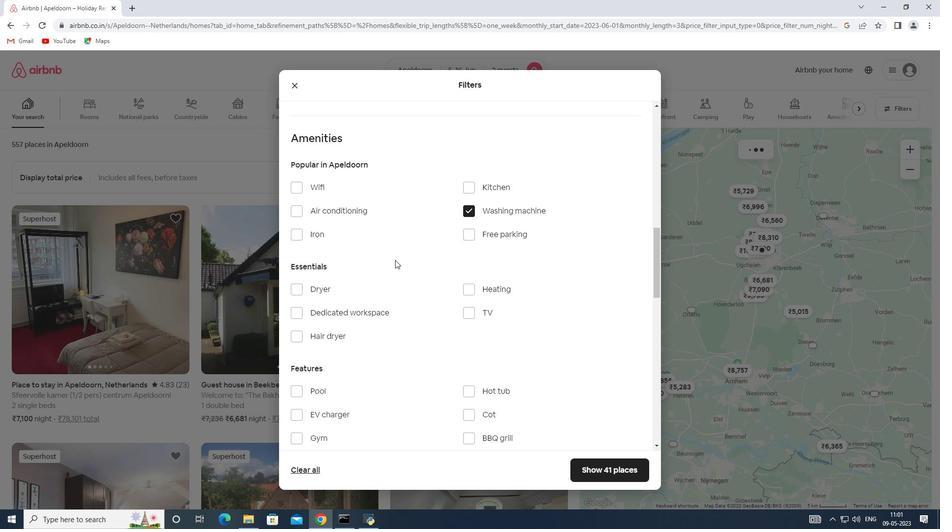 
Action: Mouse scrolled (387, 262) with delta (0, 0)
Screenshot: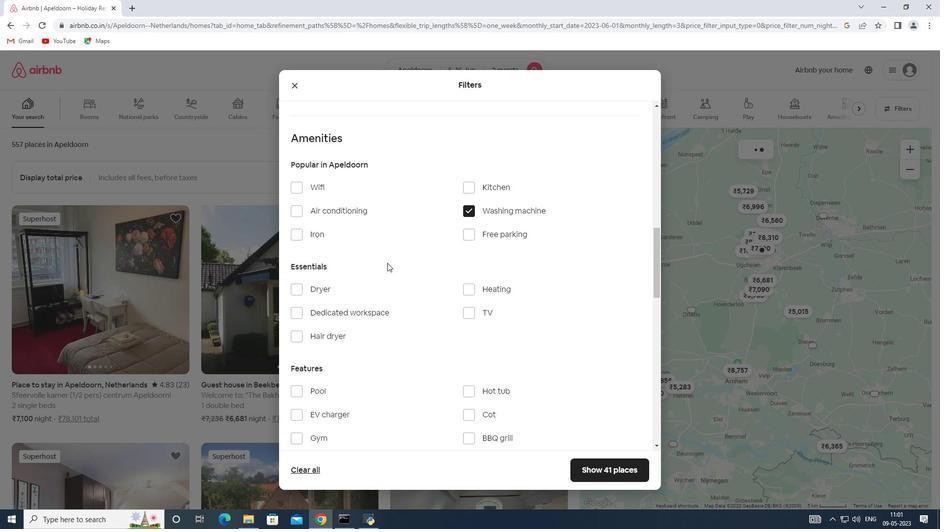 
Action: Mouse scrolled (387, 262) with delta (0, 0)
Screenshot: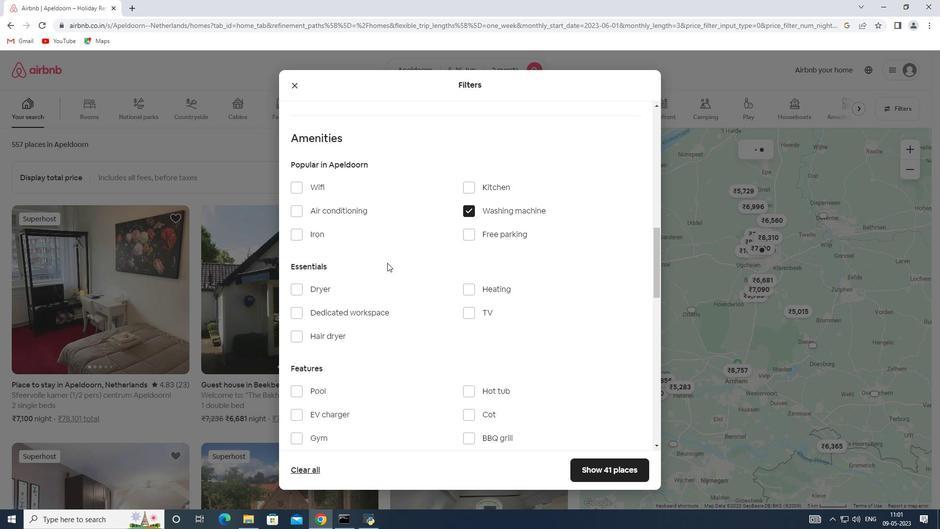 
Action: Mouse scrolled (387, 262) with delta (0, 0)
Screenshot: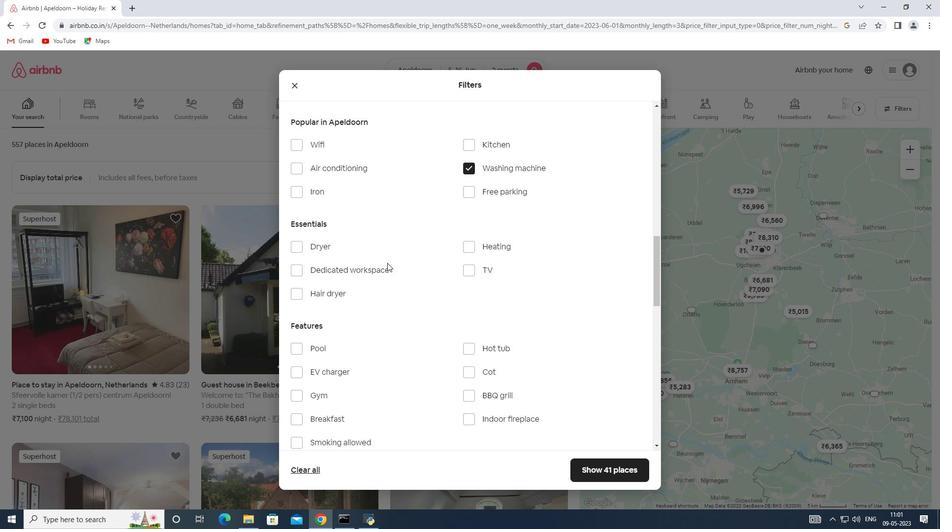 
Action: Mouse scrolled (387, 262) with delta (0, 0)
Screenshot: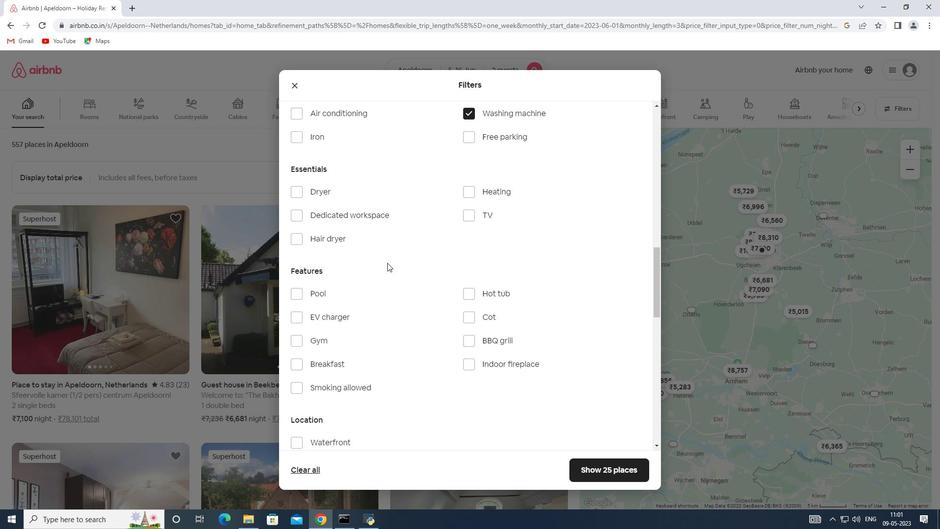 
Action: Mouse scrolled (387, 262) with delta (0, 0)
Screenshot: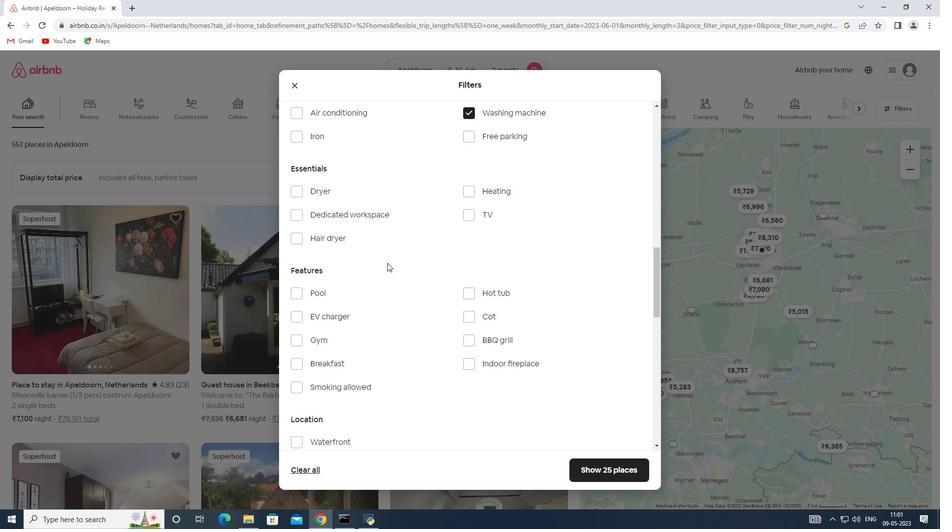 
Action: Mouse scrolled (387, 262) with delta (0, 0)
Screenshot: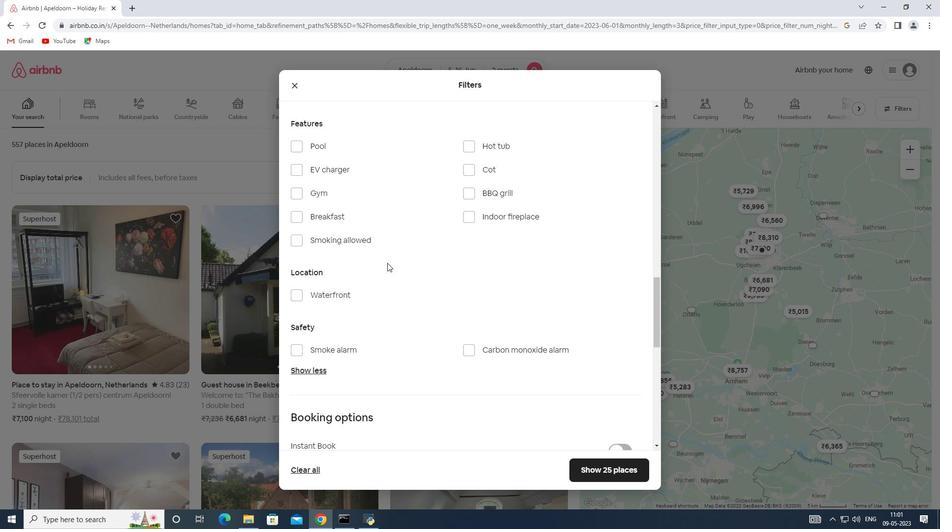 
Action: Mouse scrolled (387, 262) with delta (0, 0)
Screenshot: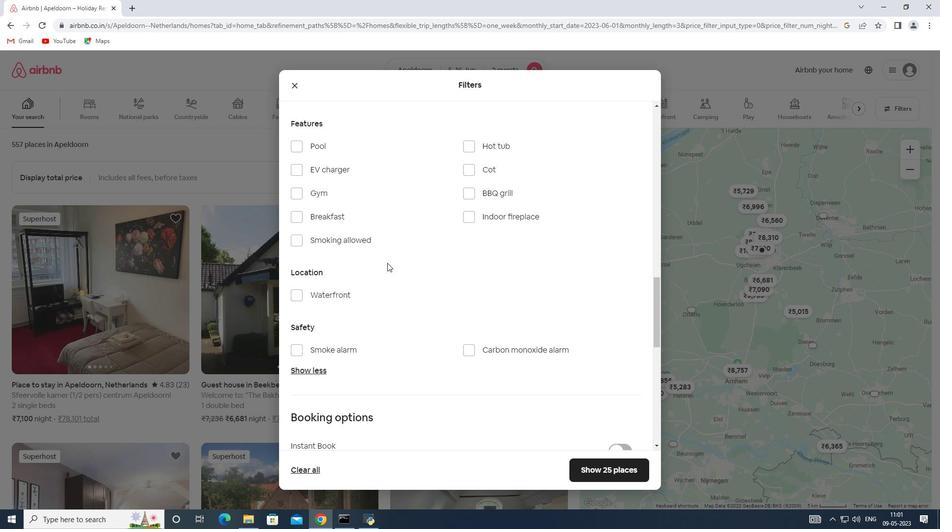 
Action: Mouse moved to (621, 394)
Screenshot: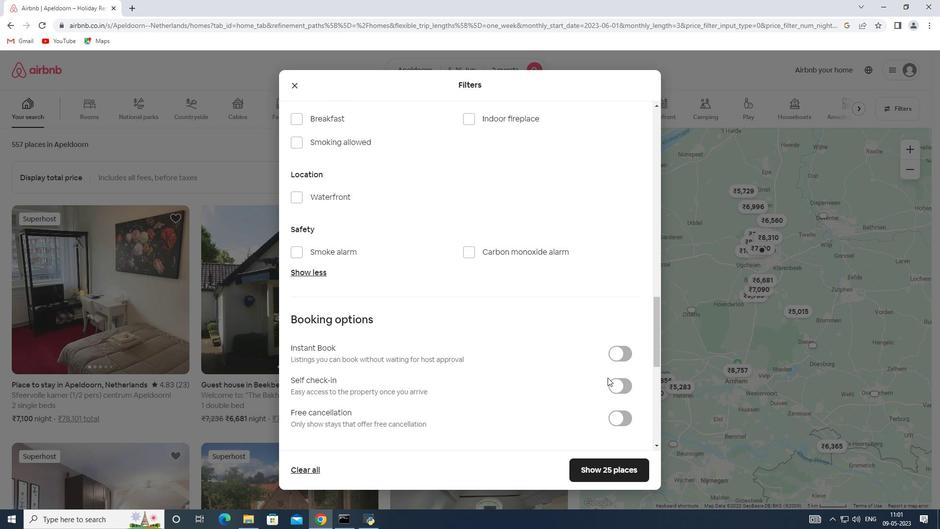 
Action: Mouse pressed left at (621, 394)
Screenshot: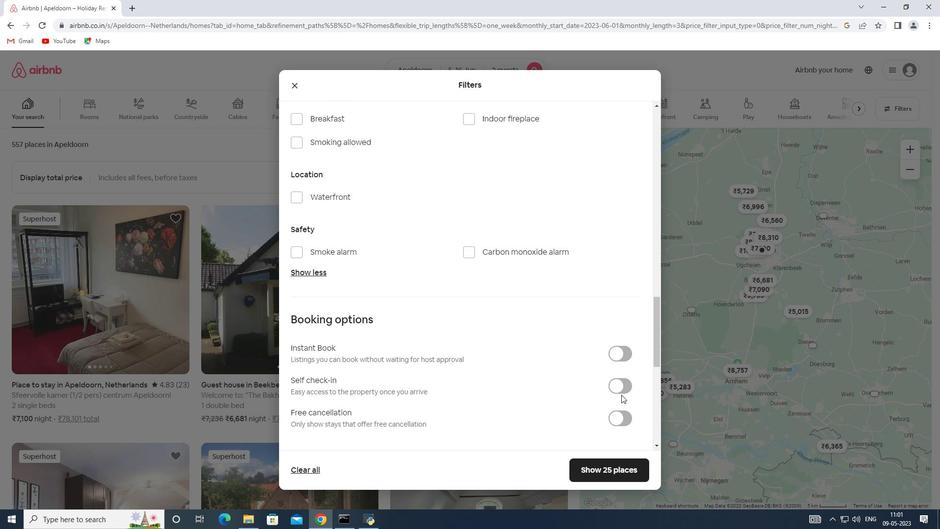 
Action: Mouse moved to (621, 391)
Screenshot: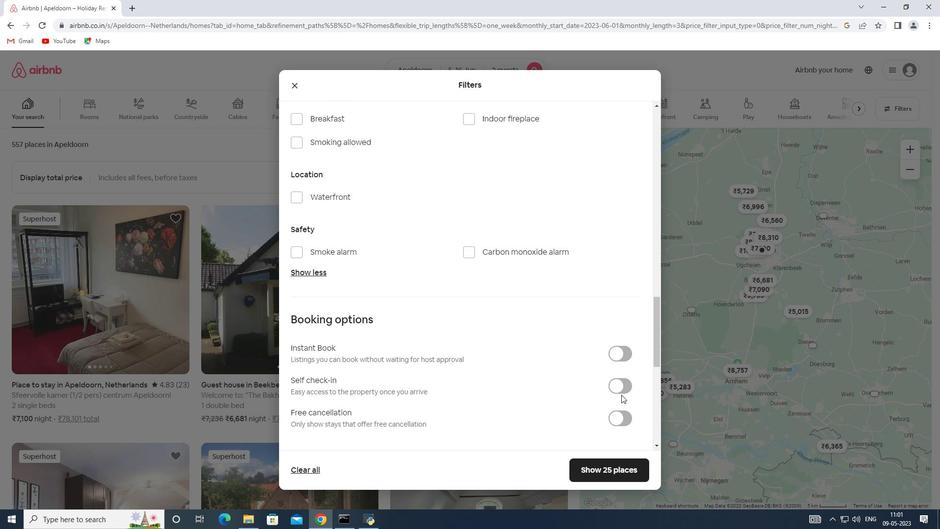 
Action: Mouse pressed left at (621, 391)
Screenshot: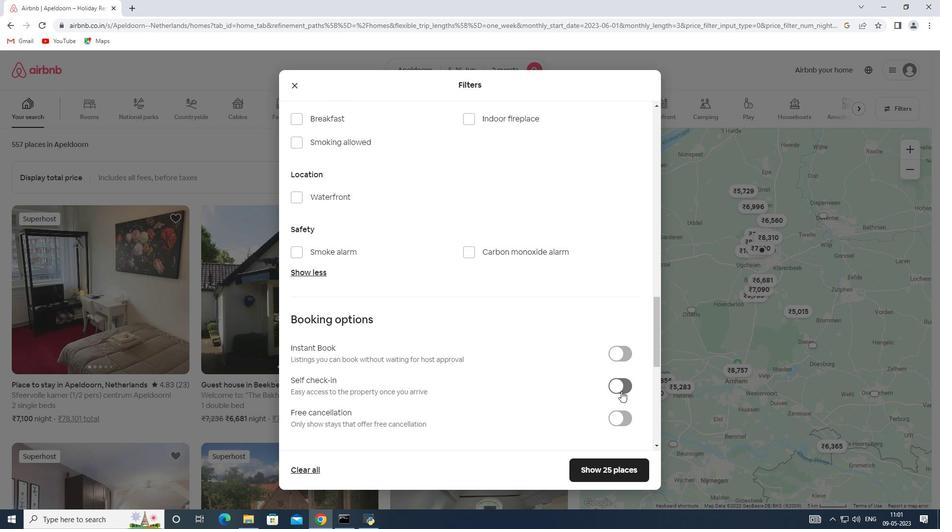 
Action: Mouse moved to (442, 376)
Screenshot: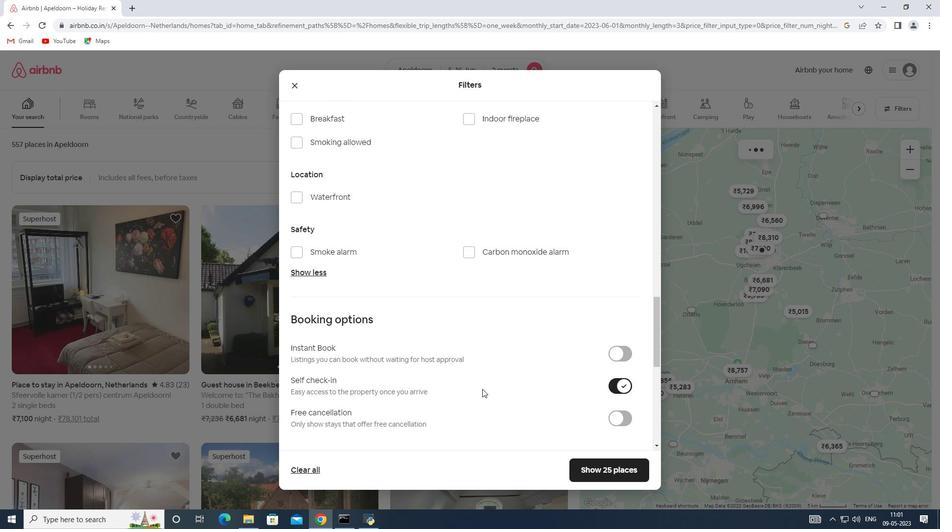 
Action: Mouse scrolled (442, 376) with delta (0, 0)
Screenshot: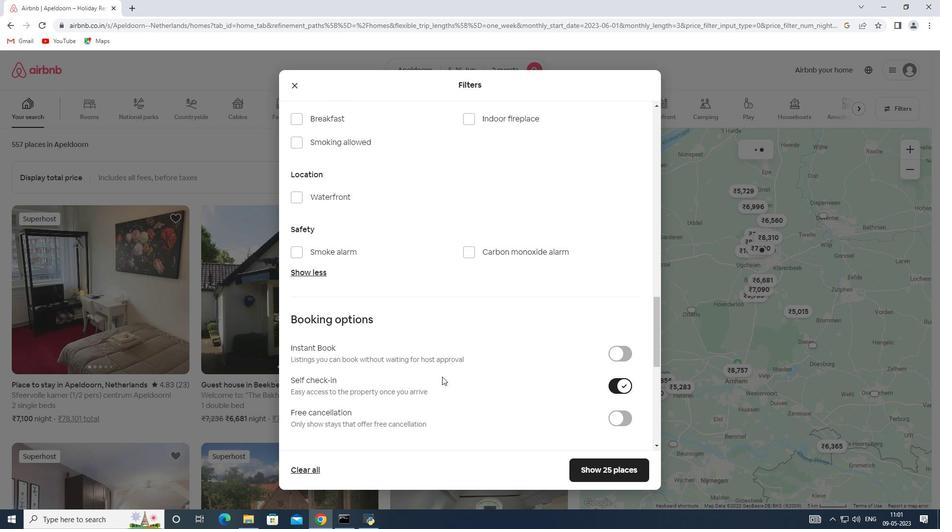 
Action: Mouse scrolled (442, 376) with delta (0, 0)
Screenshot: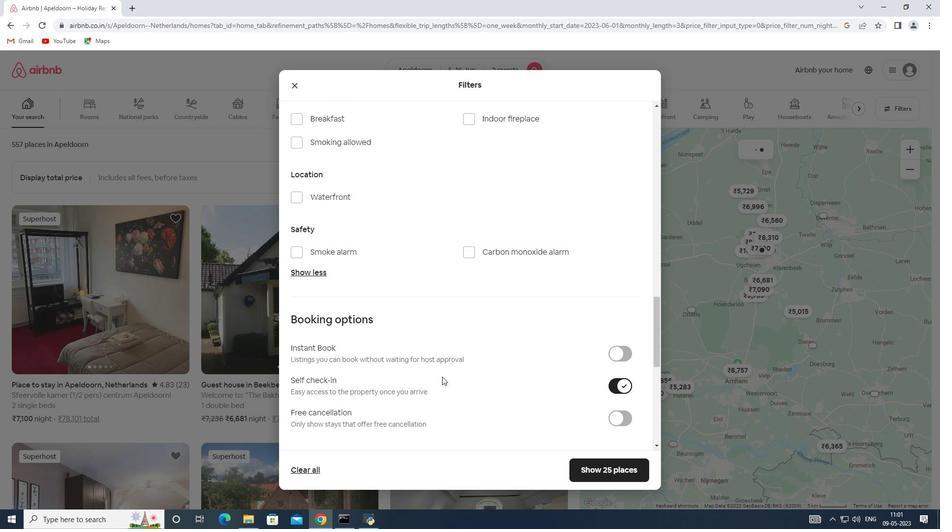 
Action: Mouse scrolled (442, 376) with delta (0, 0)
Screenshot: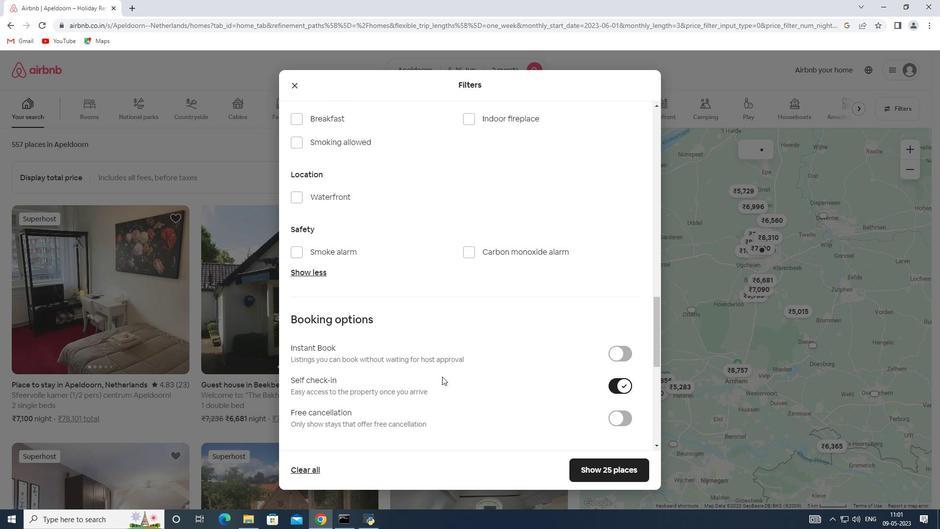 
Action: Mouse moved to (434, 371)
Screenshot: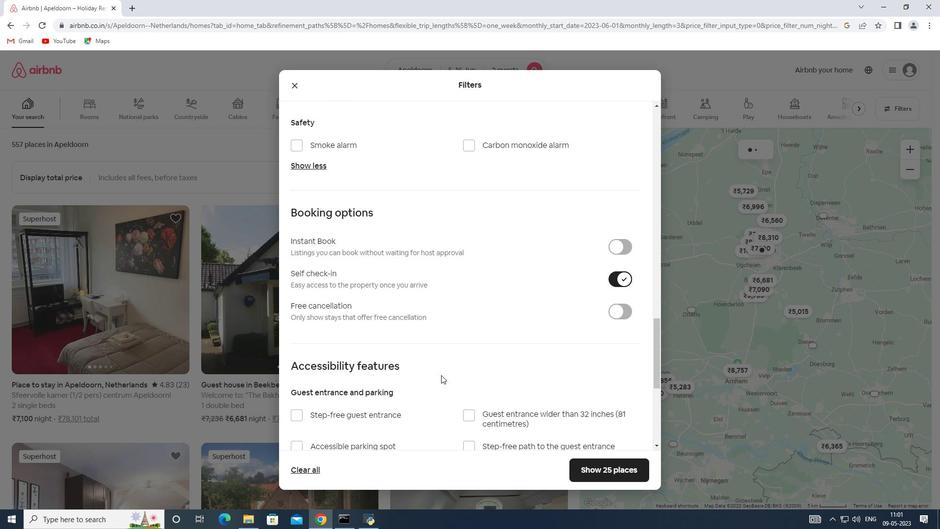 
Action: Mouse scrolled (434, 370) with delta (0, 0)
Screenshot: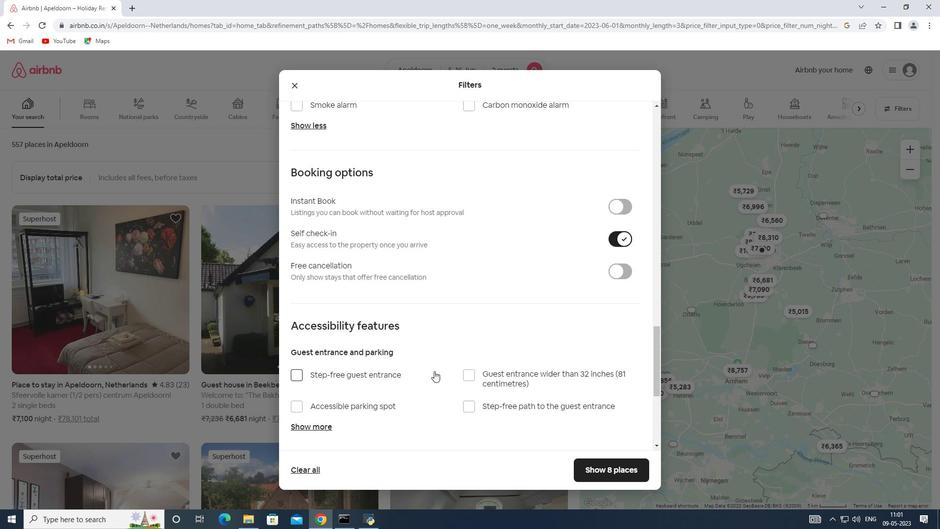 
Action: Mouse scrolled (434, 370) with delta (0, 0)
Screenshot: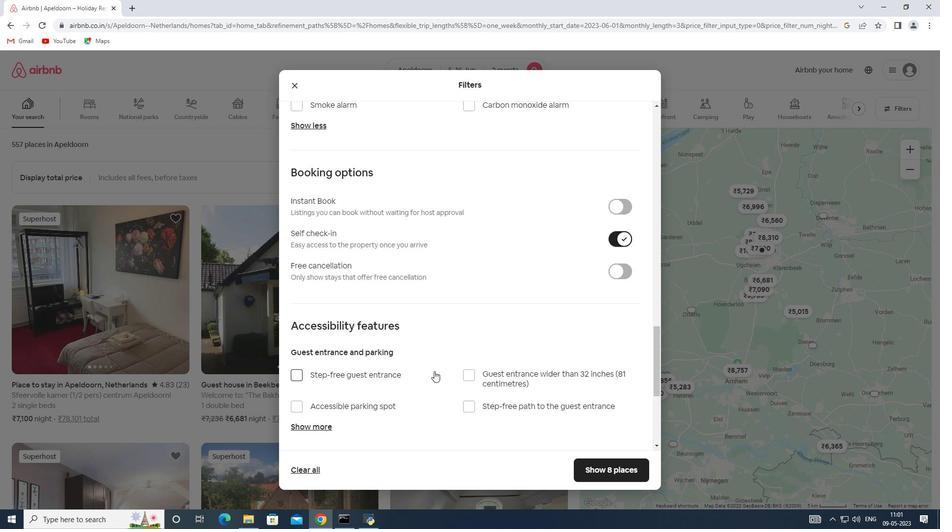 
Action: Mouse scrolled (434, 370) with delta (0, 0)
Screenshot: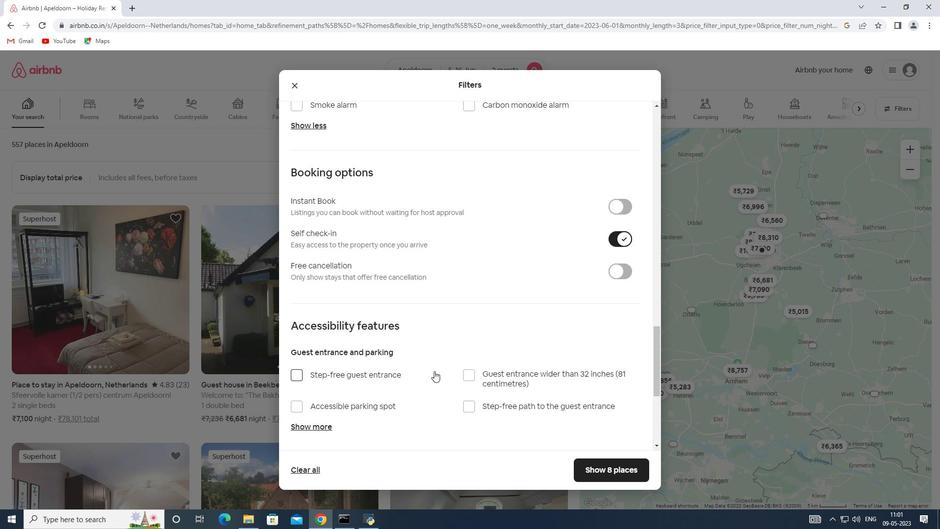 
Action: Mouse moved to (423, 371)
Screenshot: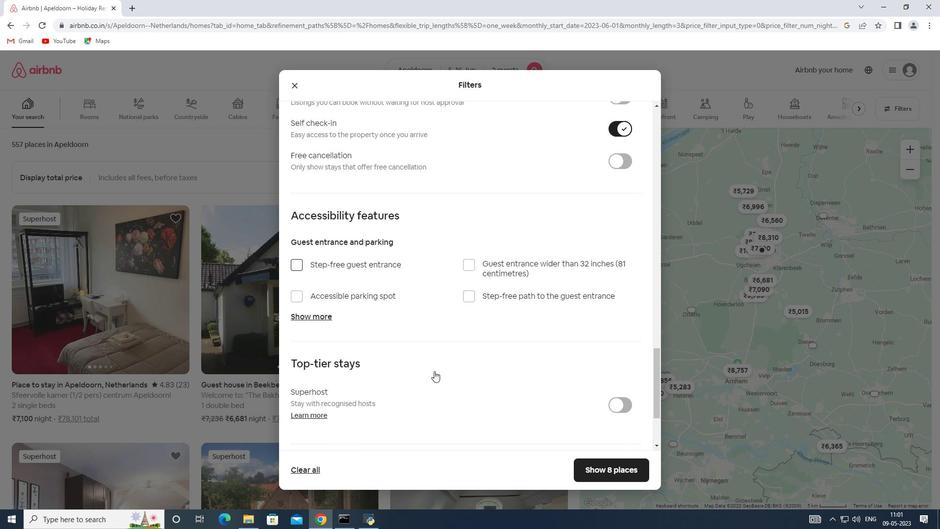 
Action: Mouse scrolled (423, 370) with delta (0, 0)
Screenshot: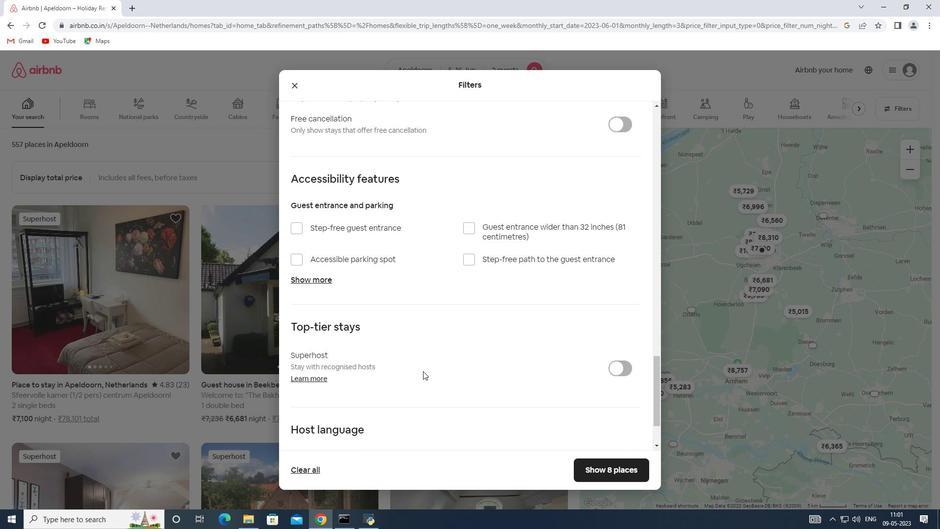 
Action: Mouse scrolled (423, 370) with delta (0, 0)
Screenshot: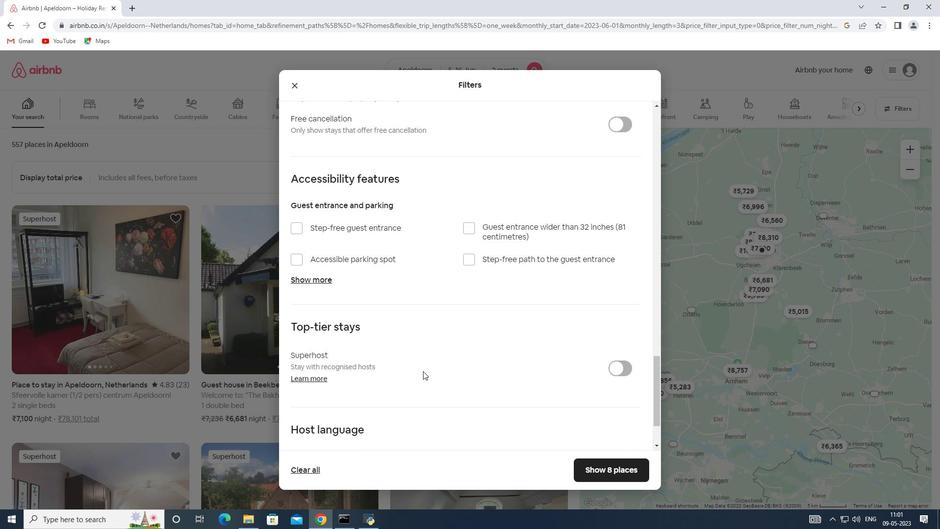 
Action: Mouse moved to (308, 381)
Screenshot: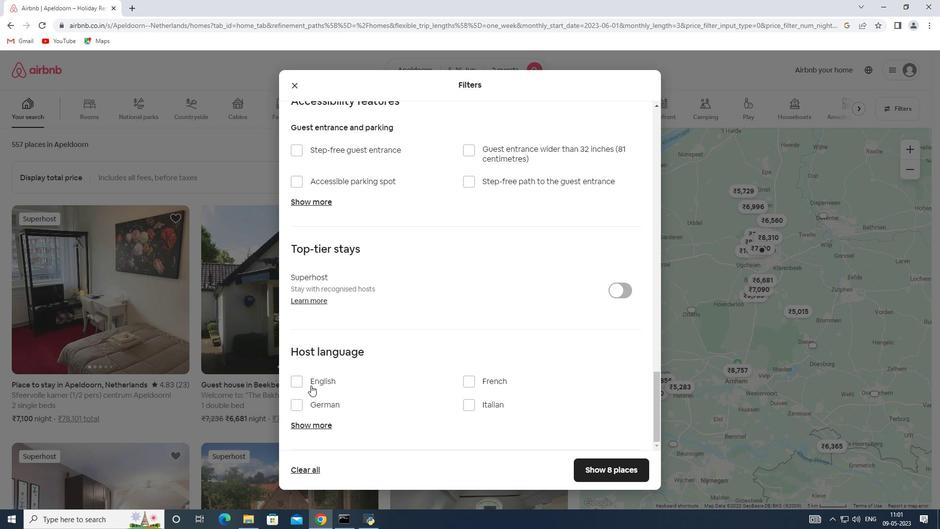
Action: Mouse pressed left at (308, 381)
Screenshot: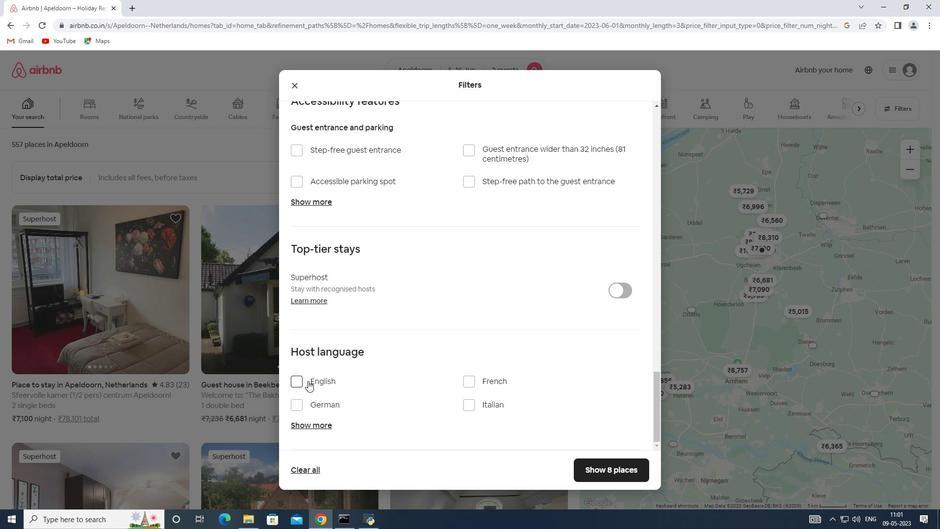 
Action: Mouse moved to (591, 463)
Screenshot: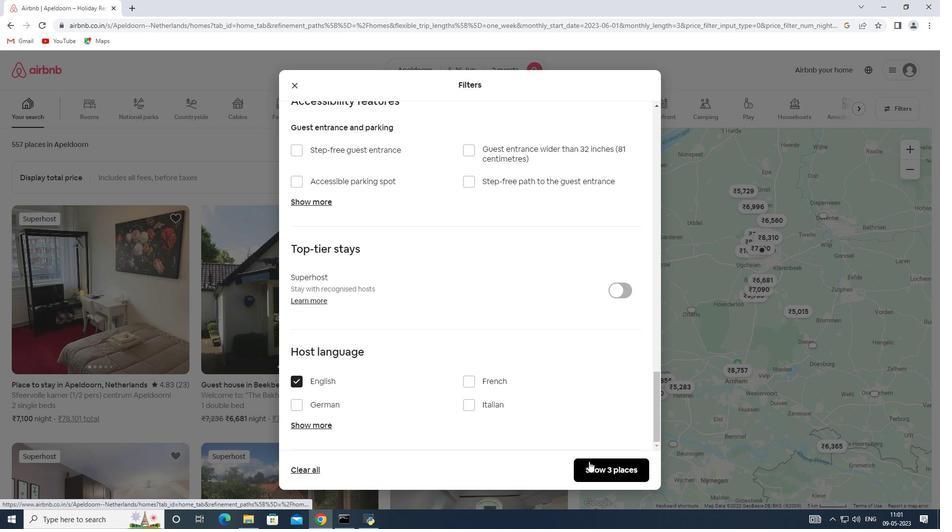 
Action: Mouse pressed left at (591, 463)
Screenshot: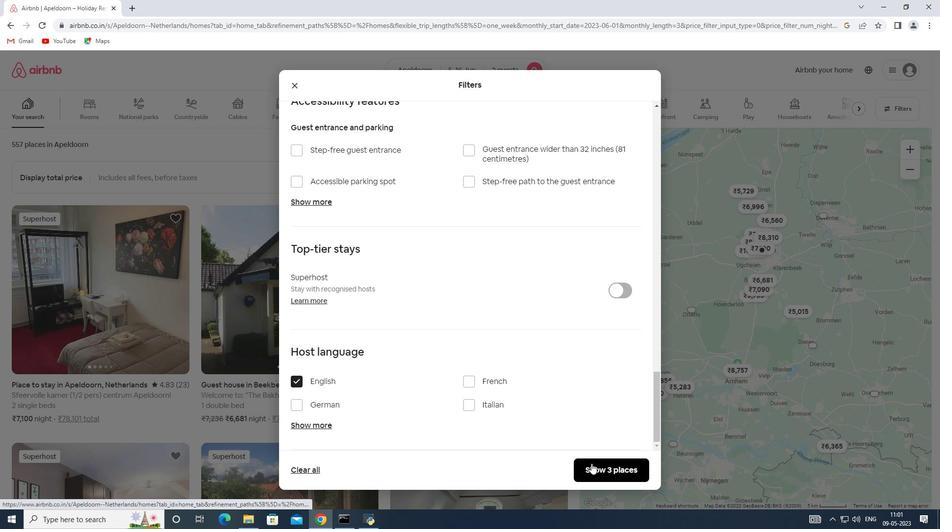 
